 Task: Create a task  Create a new online booking system for a salon or spa , assign it to team member softage.2@softage.net in the project AgileMatrix and update the status of the task to  On Track  , set the priority of the task to Low
Action: Mouse moved to (63, 49)
Screenshot: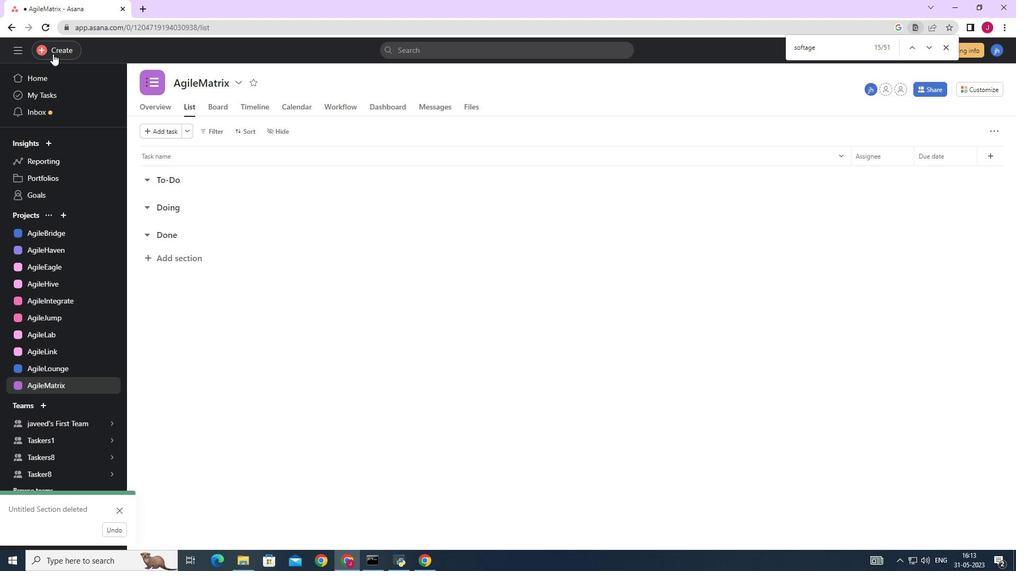 
Action: Mouse pressed left at (63, 49)
Screenshot: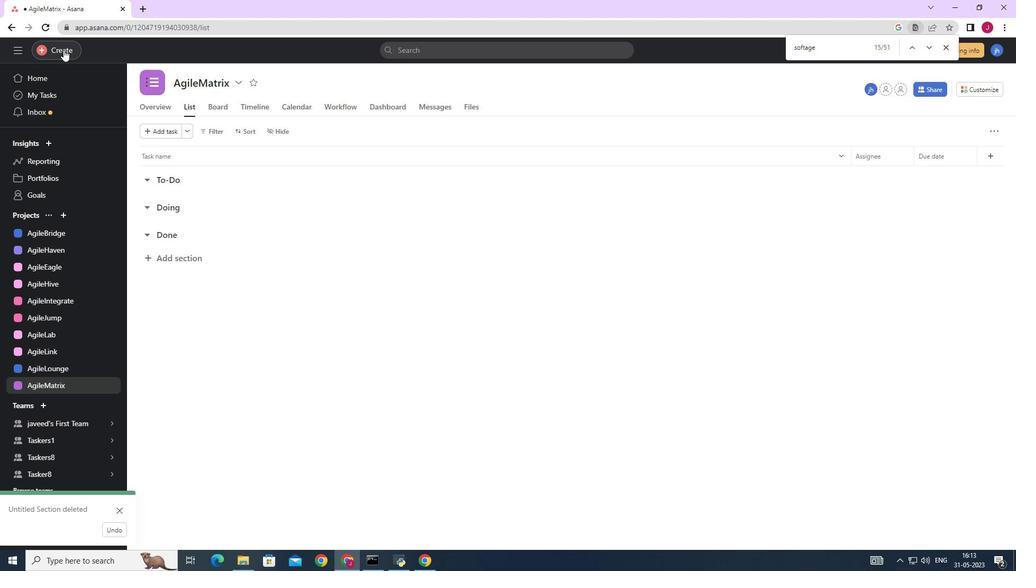 
Action: Mouse moved to (136, 54)
Screenshot: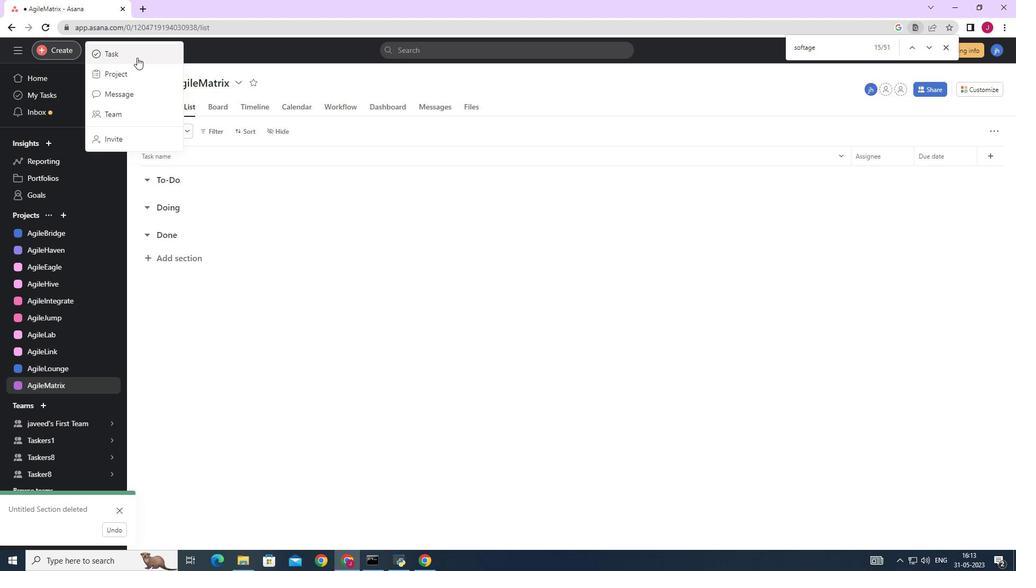 
Action: Mouse pressed left at (136, 54)
Screenshot: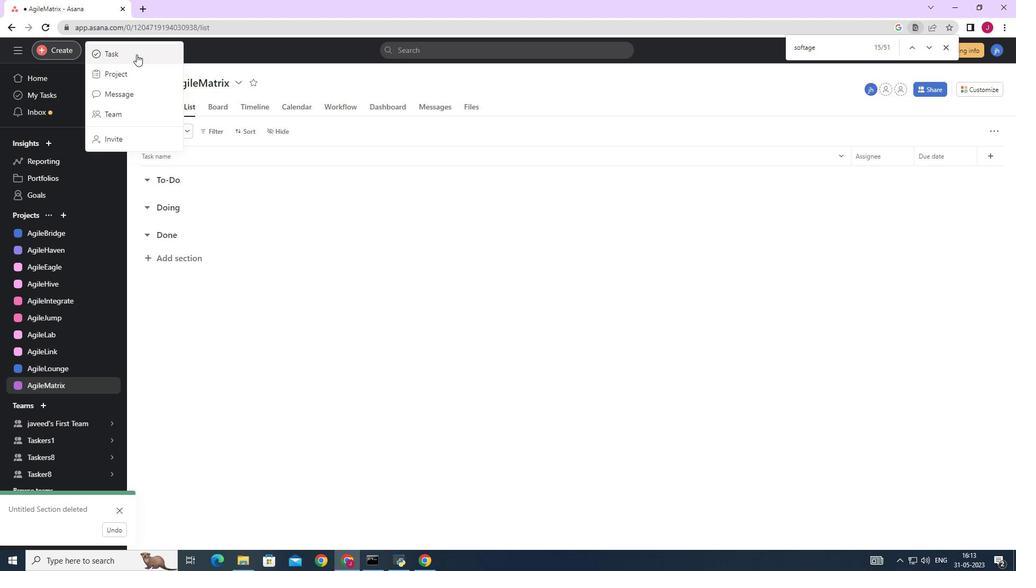 
Action: Mouse moved to (829, 349)
Screenshot: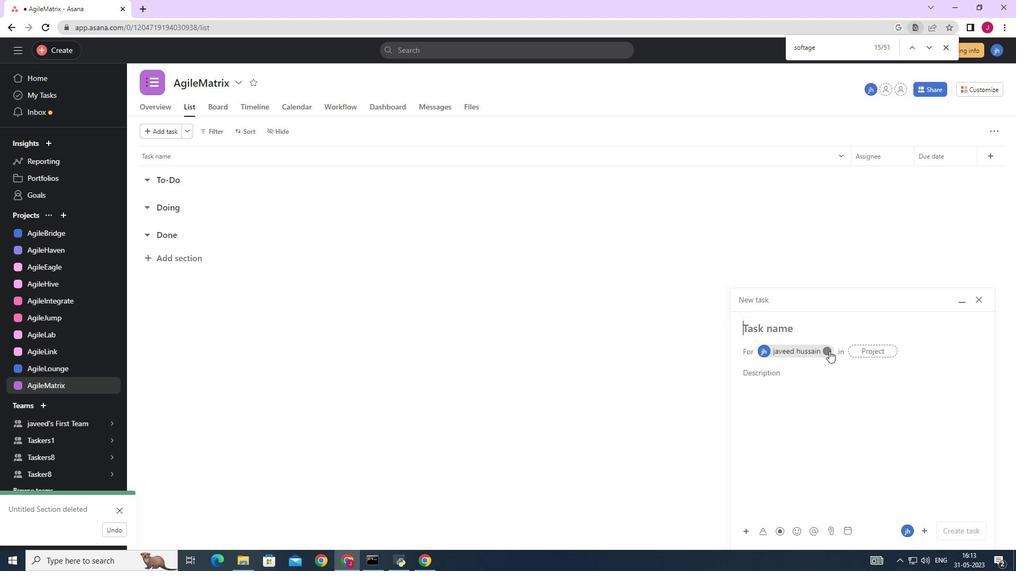 
Action: Mouse pressed left at (829, 349)
Screenshot: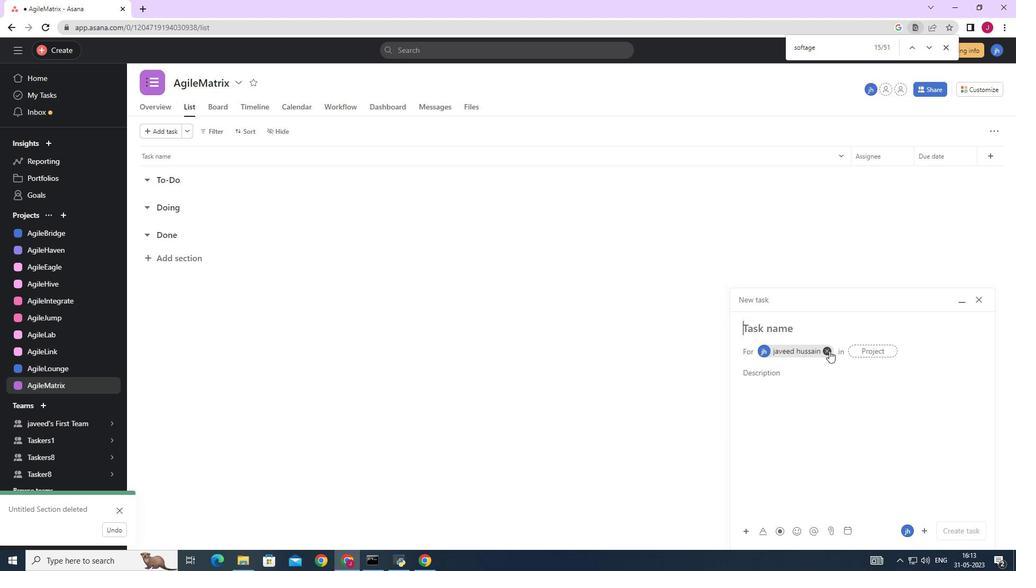 
Action: Mouse moved to (783, 321)
Screenshot: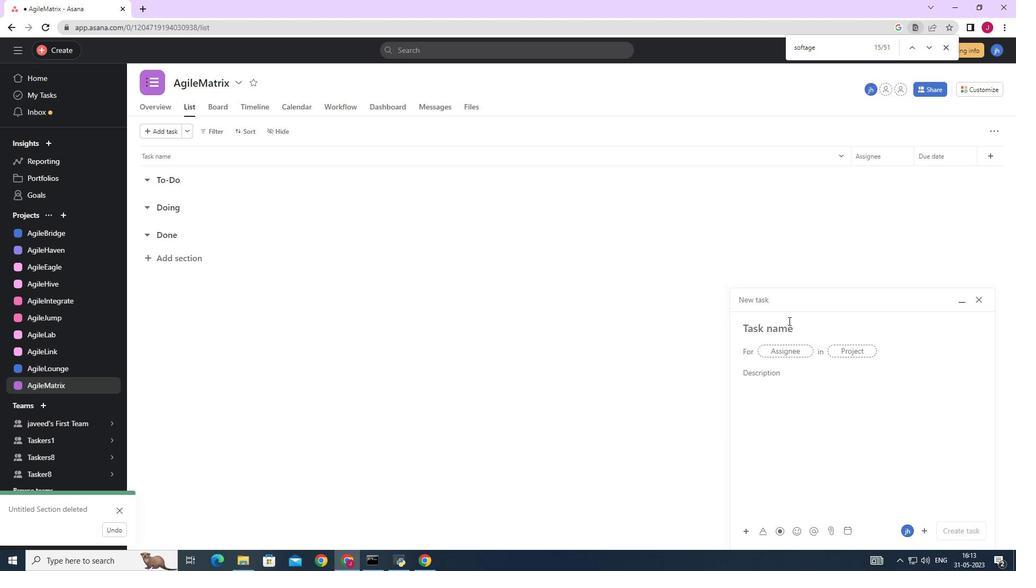 
Action: Key pressed <Key.caps_lock>C<Key.caps_lock>reate<Key.space>a<Key.space>new<Key.space>online<Key.space>booking<Key.space>system<Key.space>for<Key.space>a<Key.space>salon<Key.space>or<Key.space>spa
Screenshot: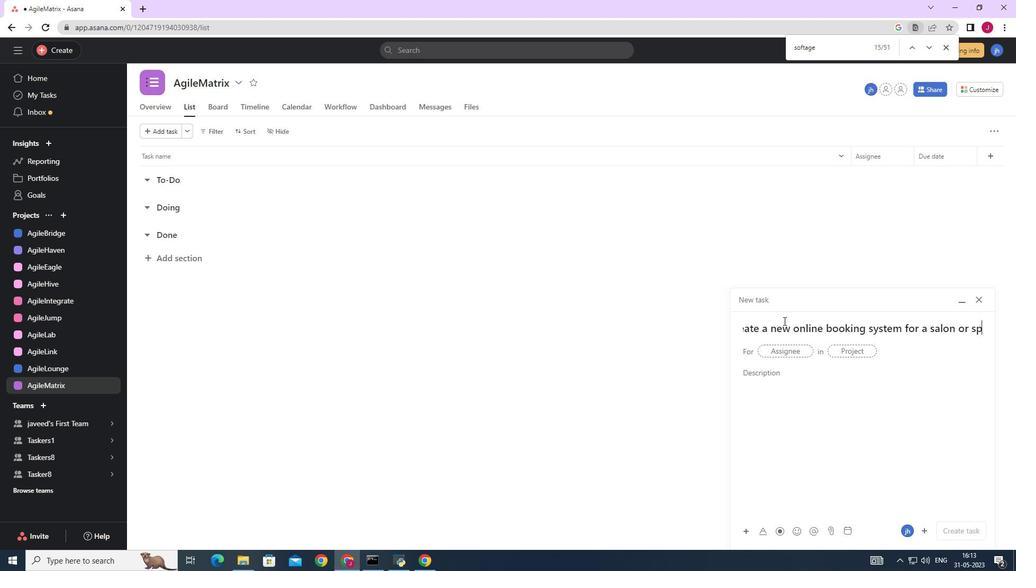 
Action: Mouse moved to (786, 351)
Screenshot: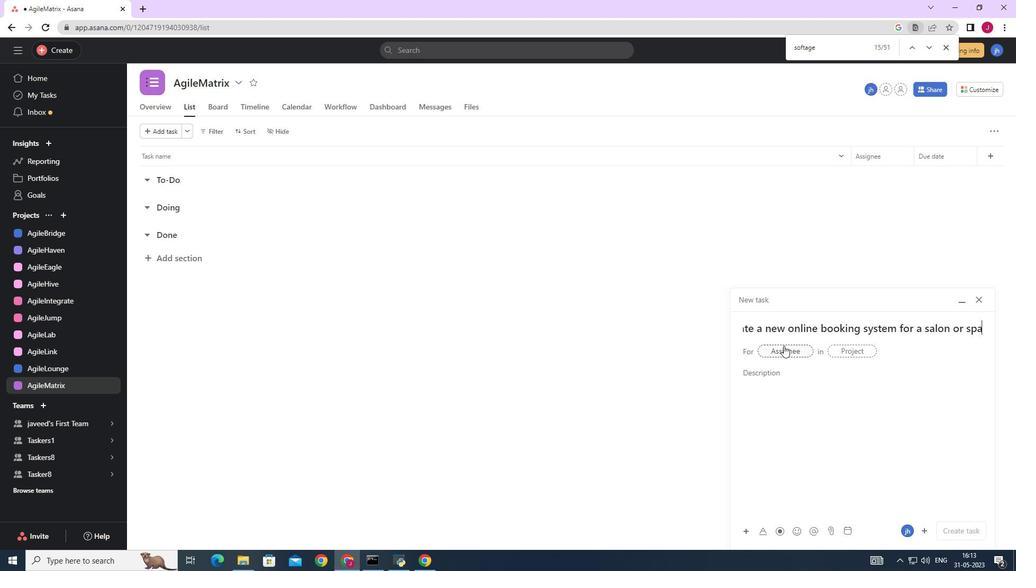 
Action: Mouse pressed left at (786, 351)
Screenshot: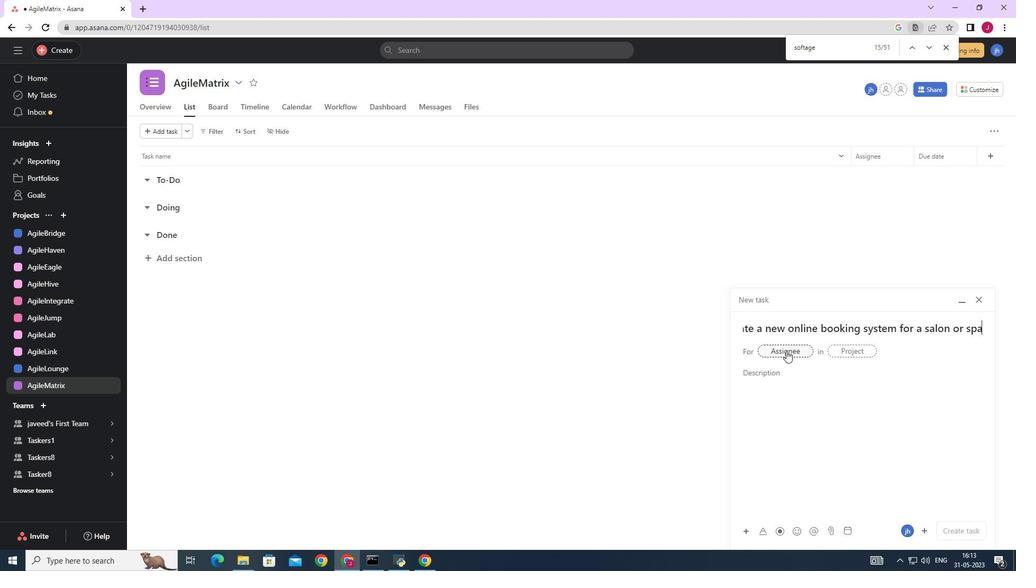 
Action: Key pressed softage.
Screenshot: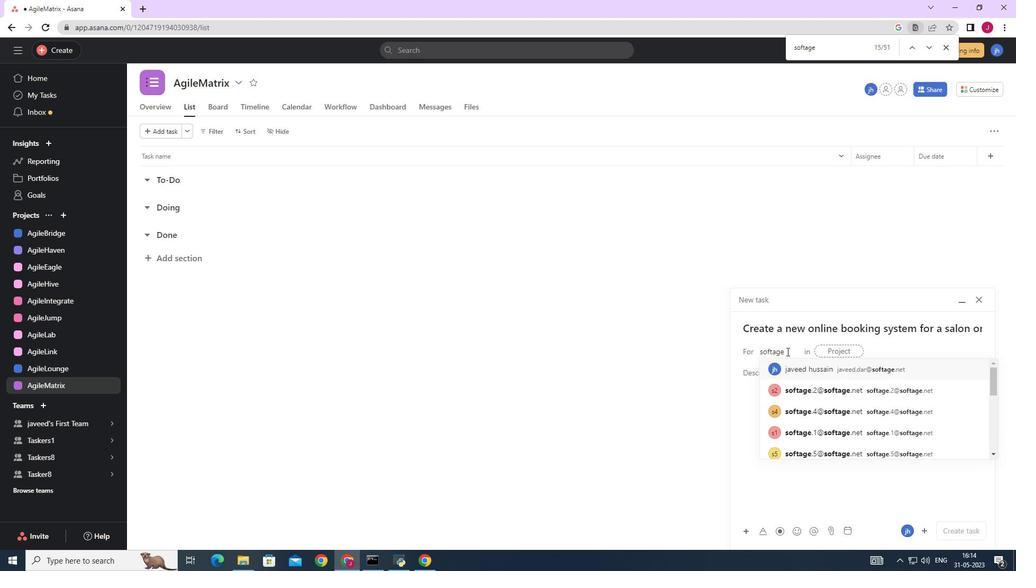 
Action: Mouse moved to (820, 393)
Screenshot: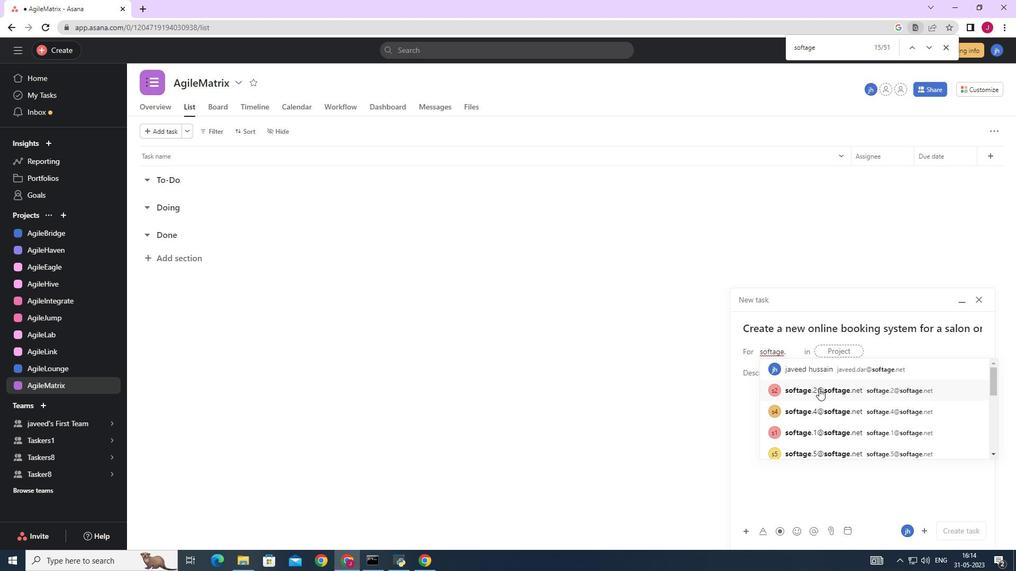 
Action: Mouse pressed left at (820, 393)
Screenshot: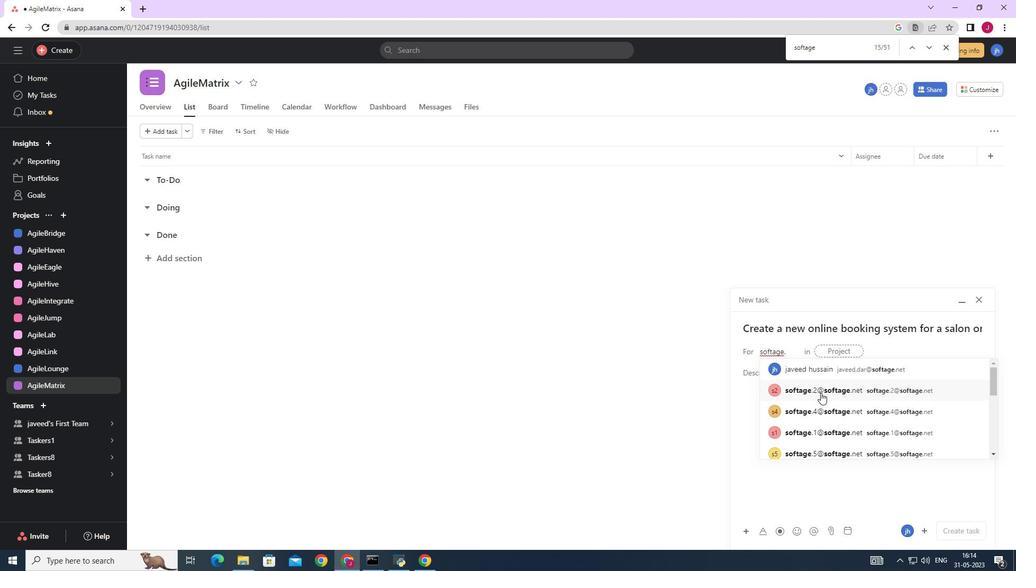 
Action: Mouse moved to (685, 370)
Screenshot: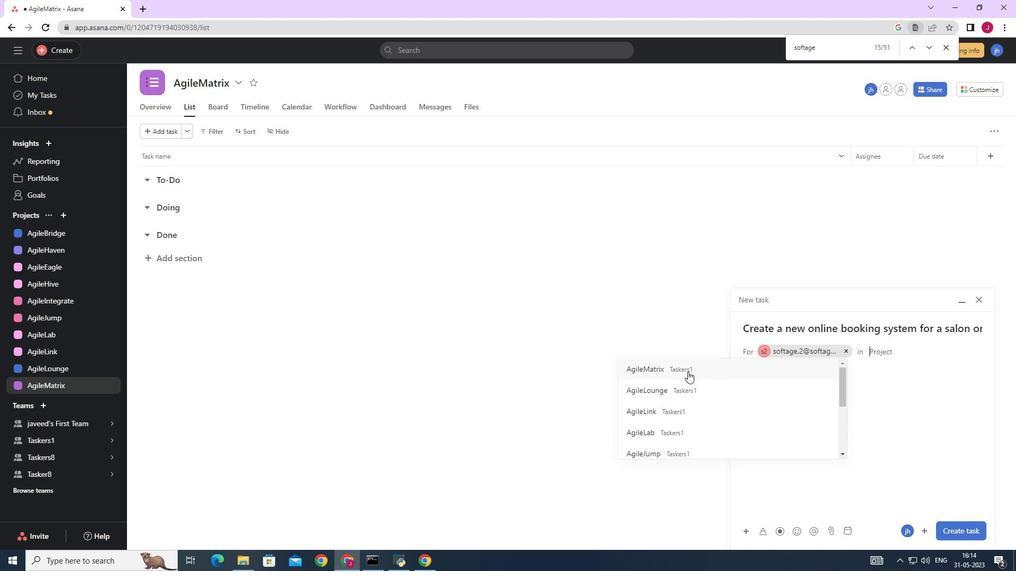 
Action: Mouse pressed left at (685, 370)
Screenshot: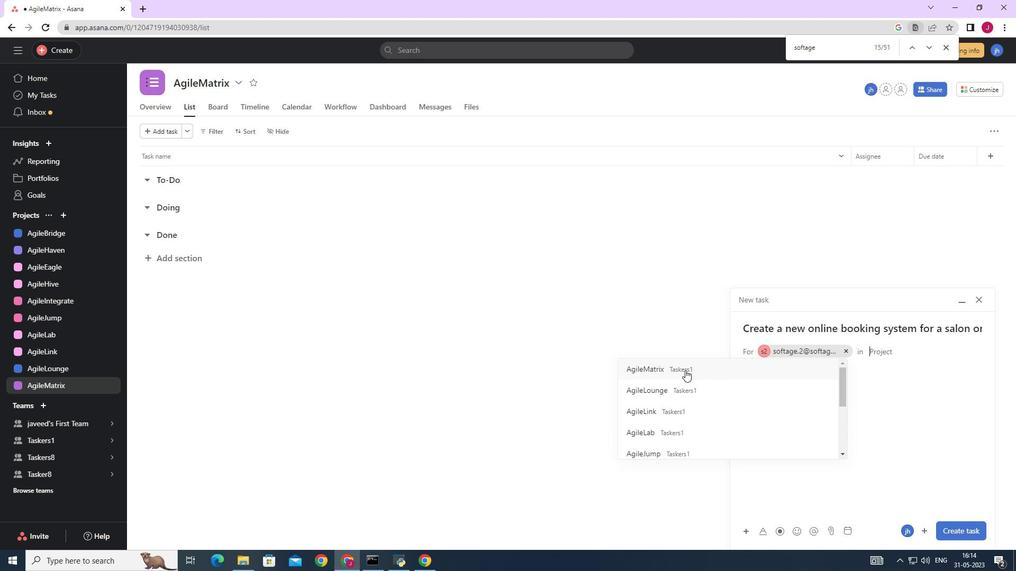 
Action: Mouse moved to (992, 153)
Screenshot: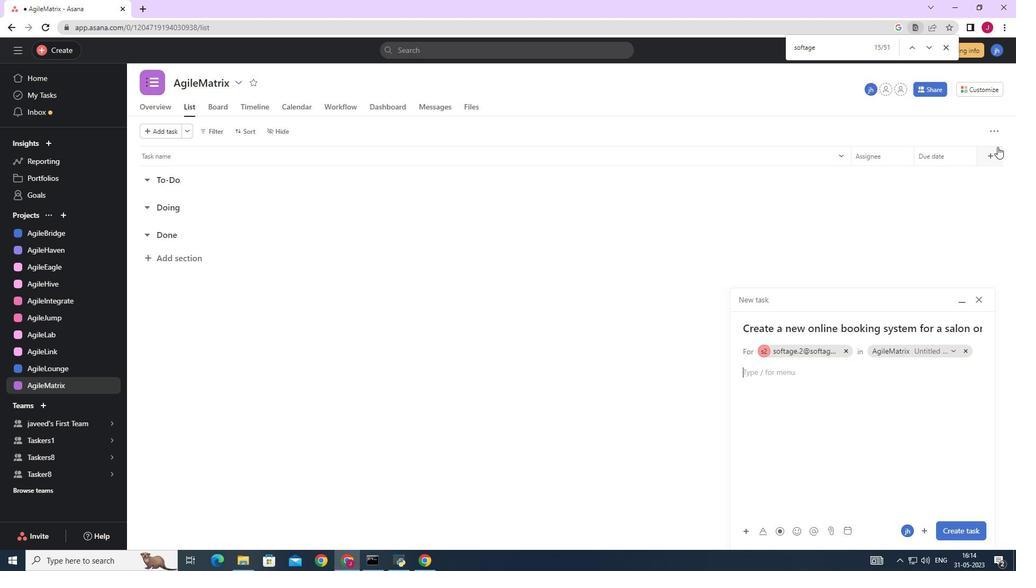 
Action: Mouse pressed left at (992, 153)
Screenshot: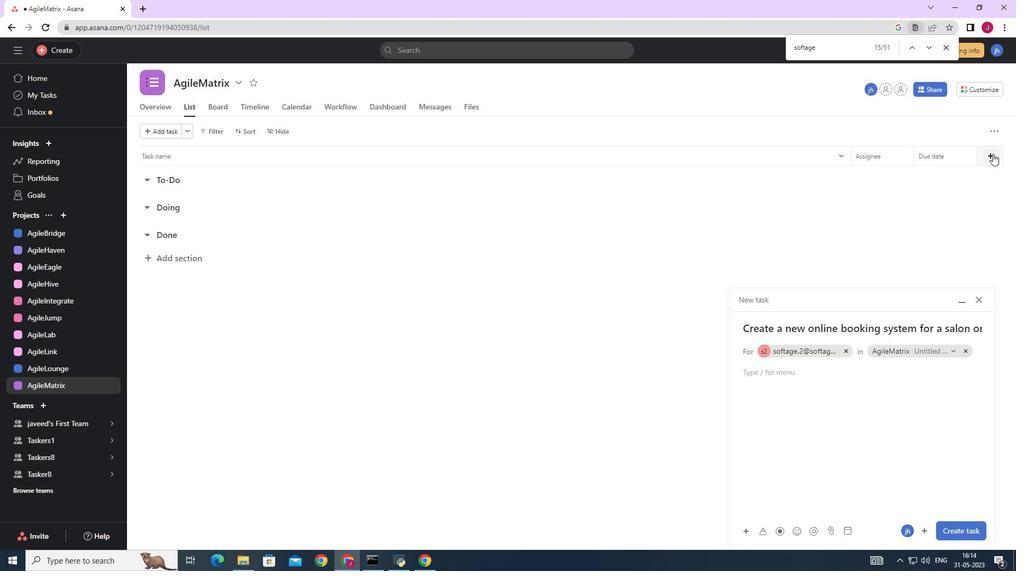 
Action: Mouse moved to (947, 190)
Screenshot: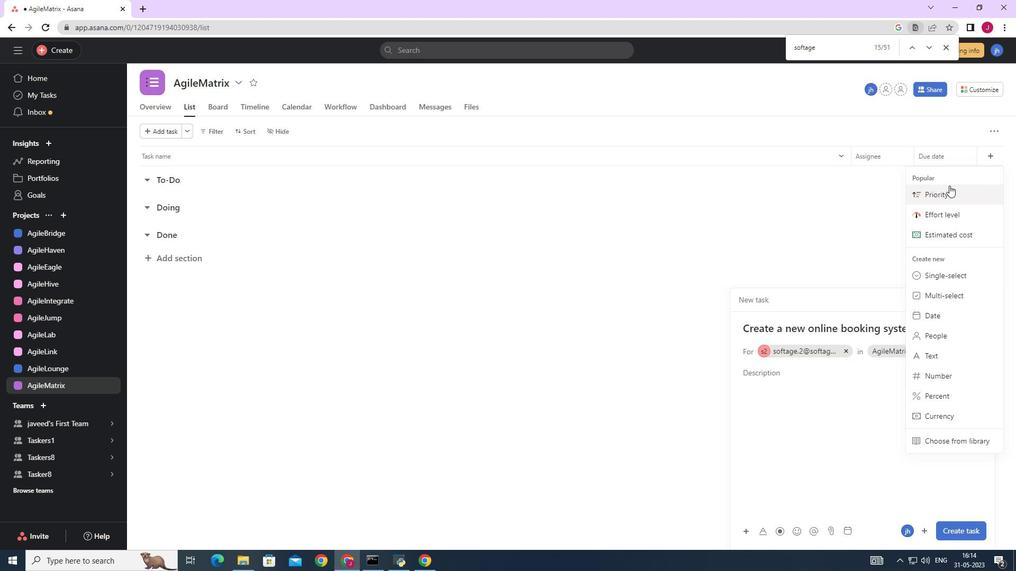 
Action: Mouse pressed left at (947, 190)
Screenshot: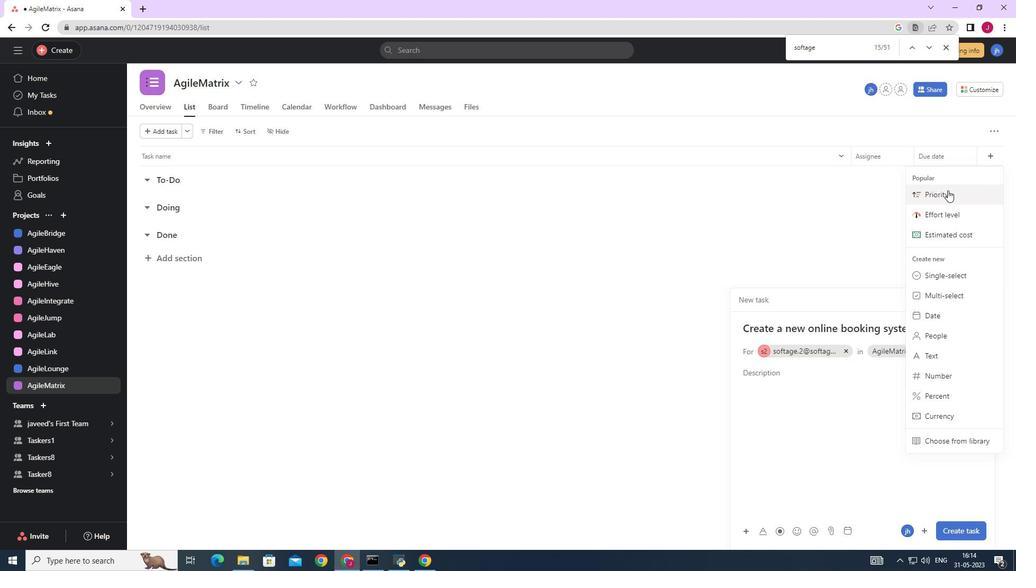 
Action: Mouse moved to (619, 358)
Screenshot: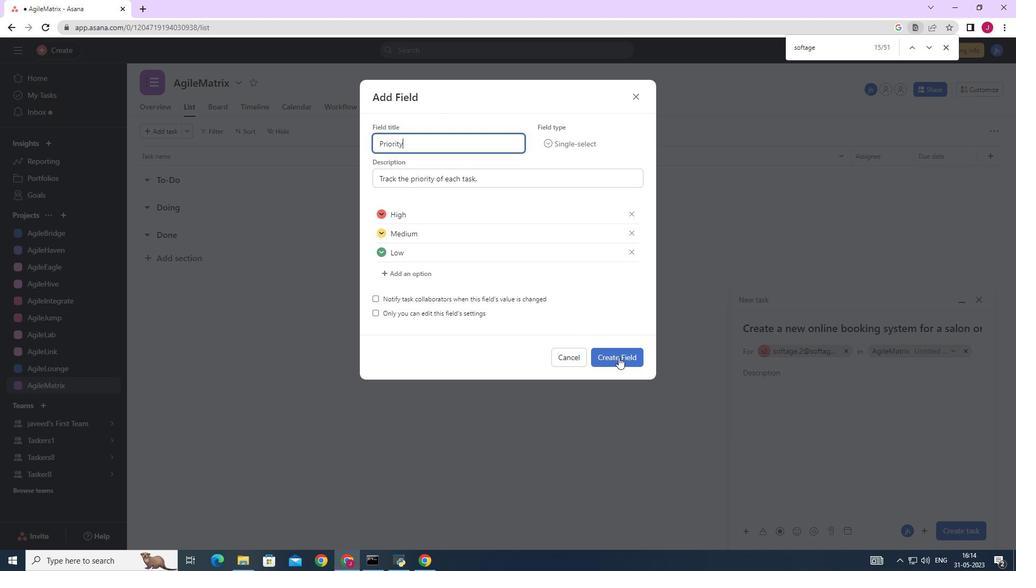 
Action: Mouse pressed left at (619, 358)
Screenshot: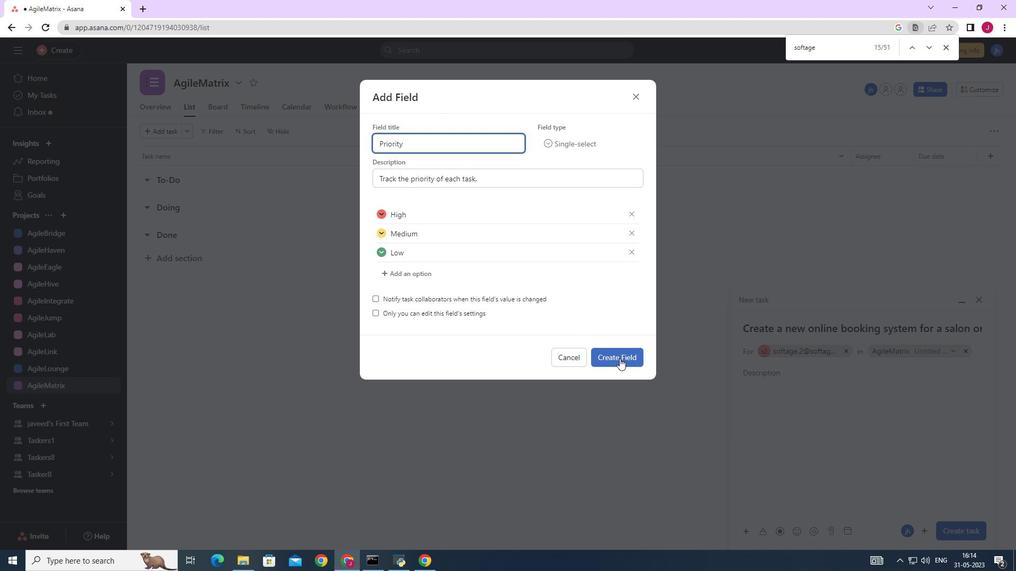 
Action: Mouse moved to (990, 153)
Screenshot: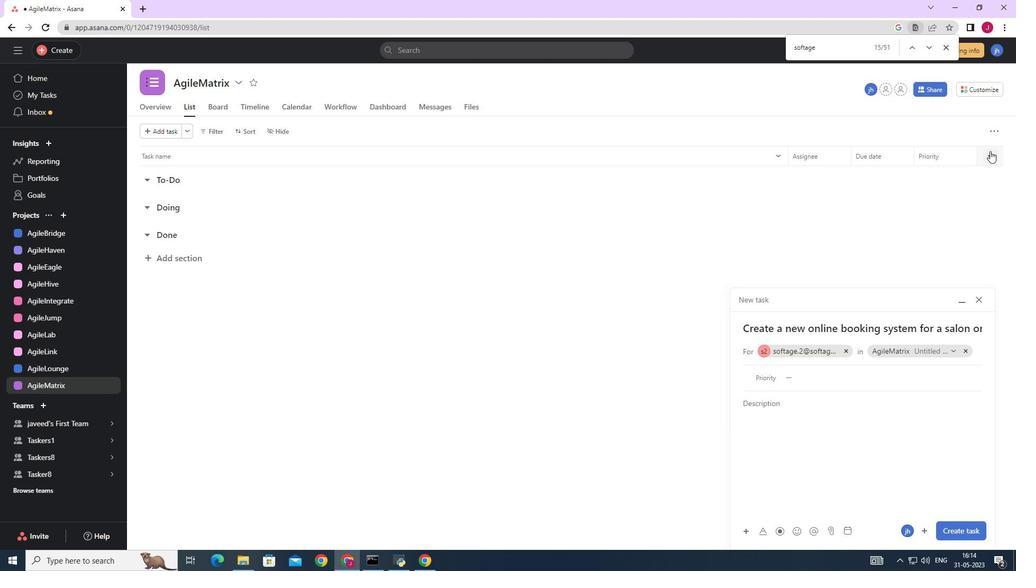 
Action: Mouse pressed left at (990, 153)
Screenshot: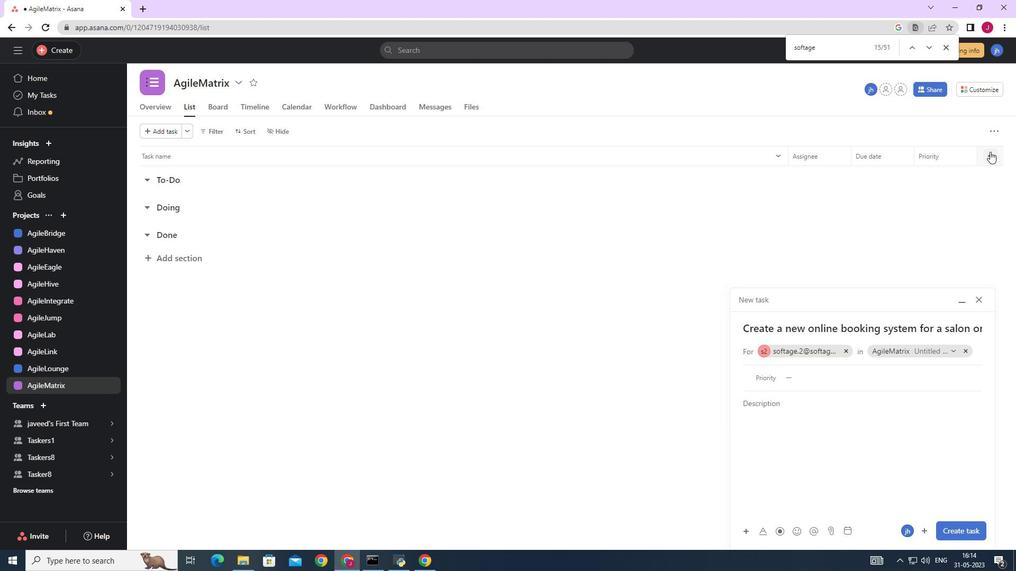 
Action: Mouse moved to (952, 268)
Screenshot: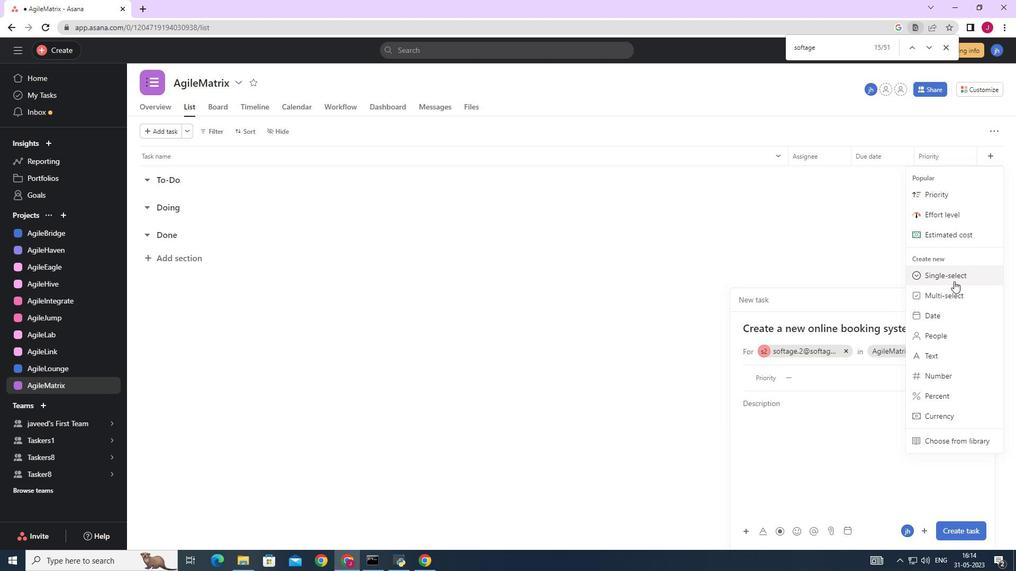 
Action: Mouse pressed left at (952, 268)
Screenshot: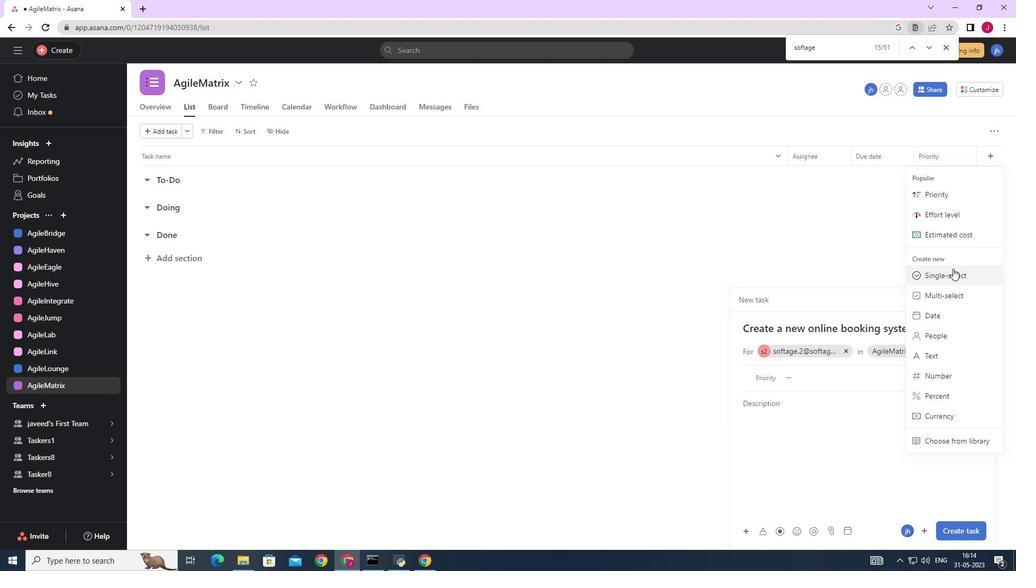 
Action: Mouse moved to (429, 222)
Screenshot: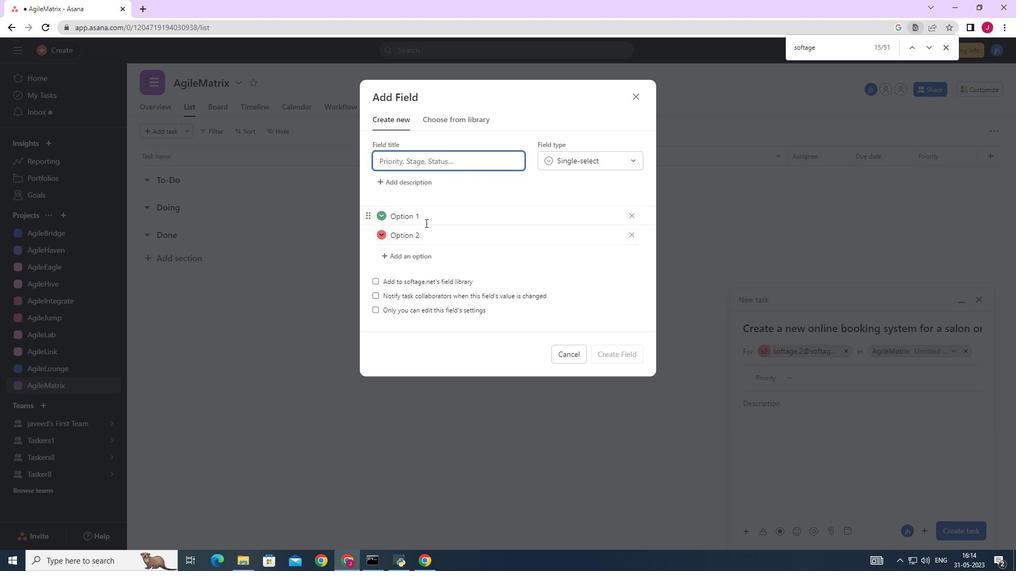 
Action: Mouse pressed left at (429, 222)
Screenshot: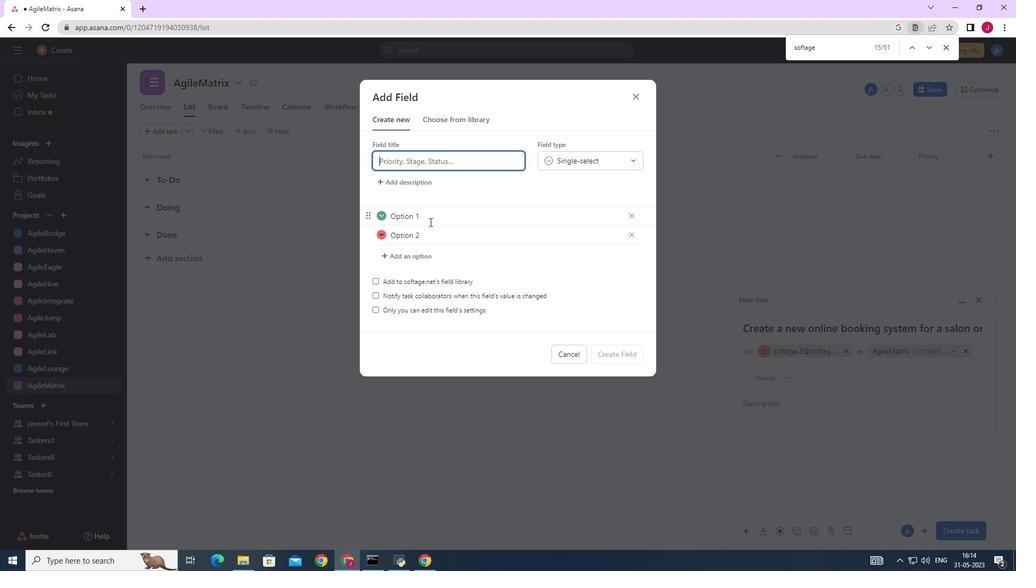 
Action: Key pressed <Key.backspace><Key.backspace><Key.backspace><Key.backspace><Key.backspace><Key.backspace><Key.backspace>n<Key.space>track
Screenshot: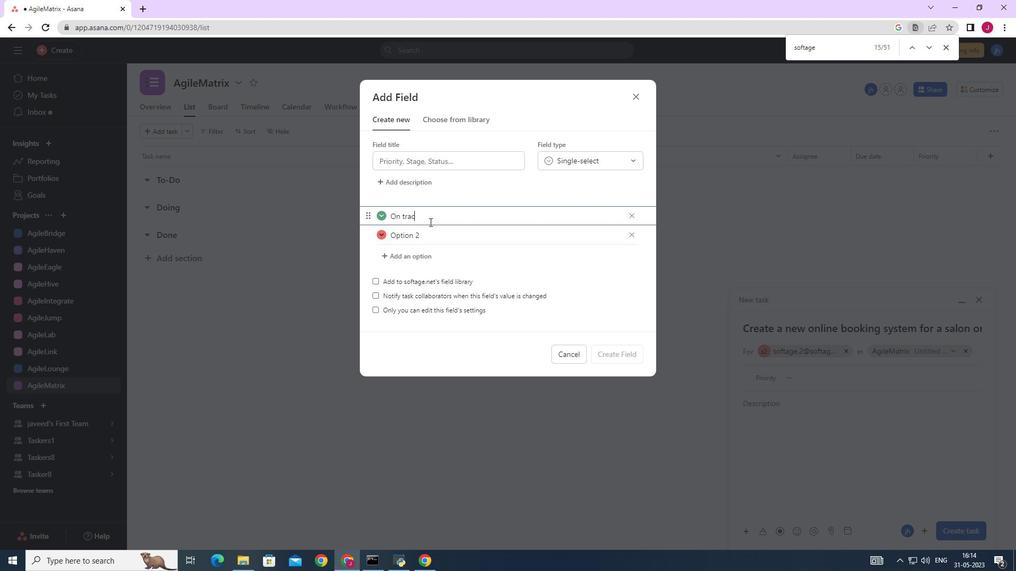 
Action: Mouse moved to (434, 234)
Screenshot: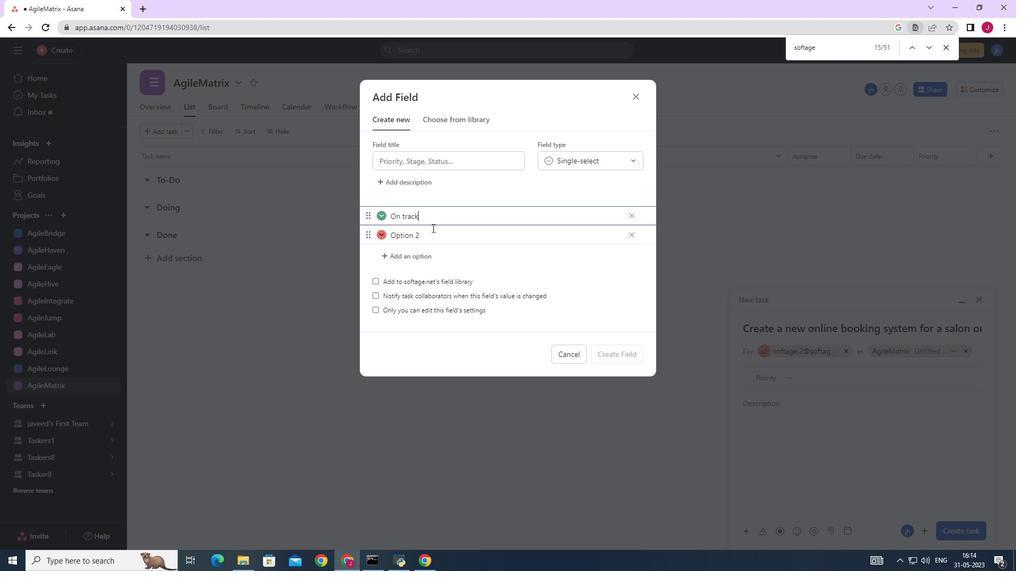 
Action: Mouse pressed left at (434, 234)
Screenshot: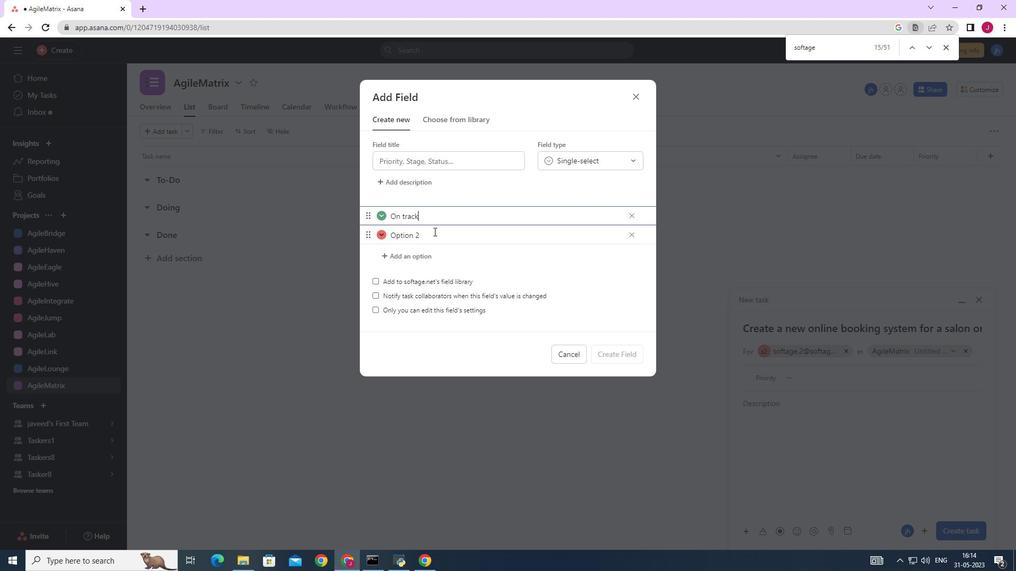 
Action: Mouse moved to (435, 235)
Screenshot: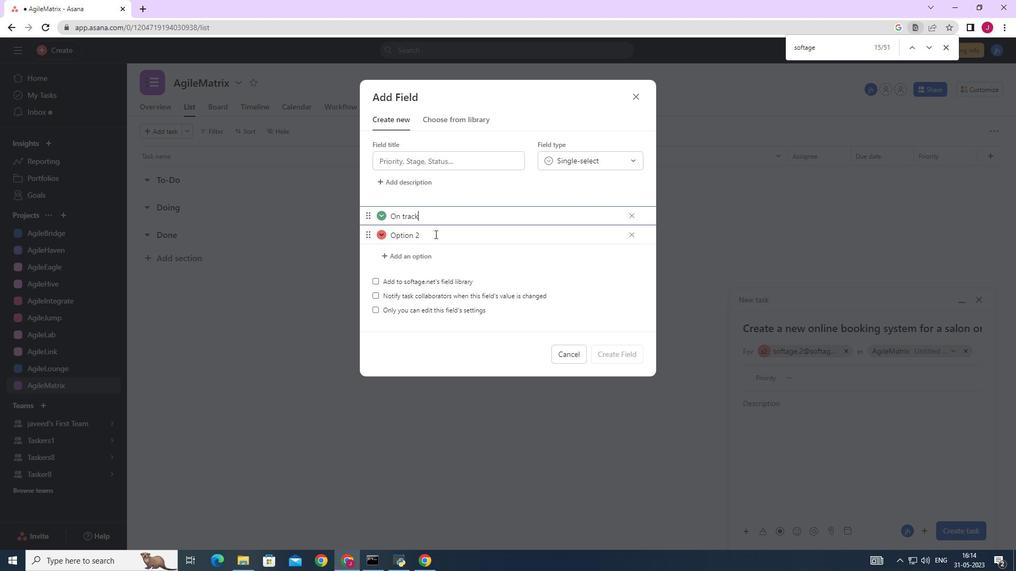 
Action: Key pressed <Key.backspace><Key.backspace><Key.backspace><Key.backspace><Key.backspace><Key.backspace><Key.backspace>ff<Key.space>track
Screenshot: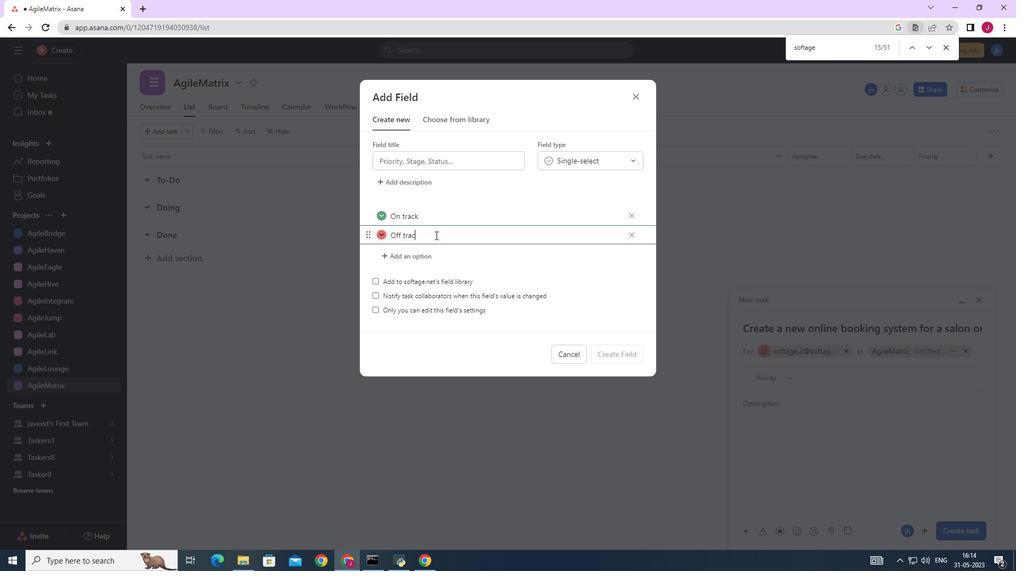 
Action: Mouse moved to (427, 259)
Screenshot: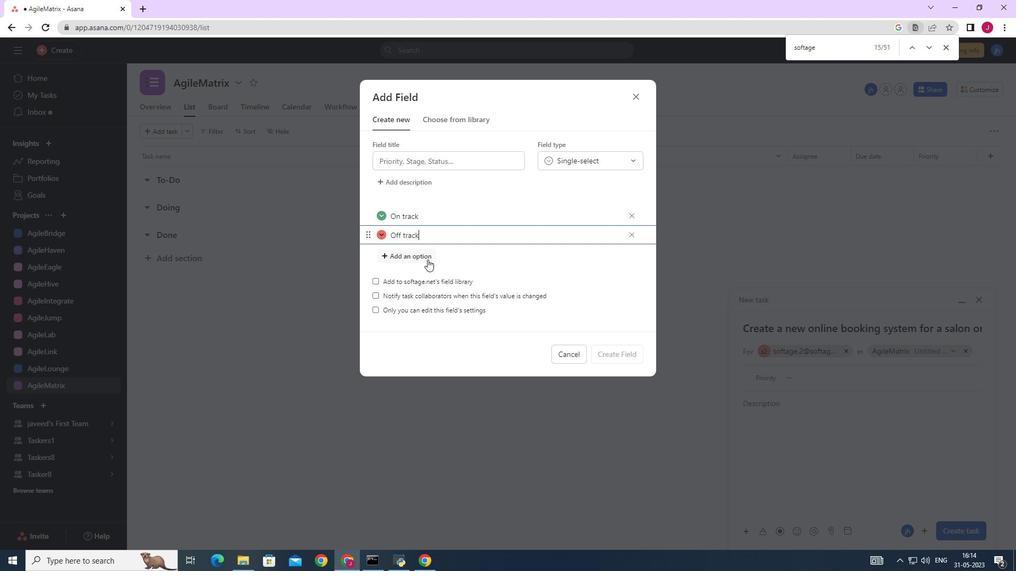 
Action: Mouse pressed left at (427, 259)
Screenshot: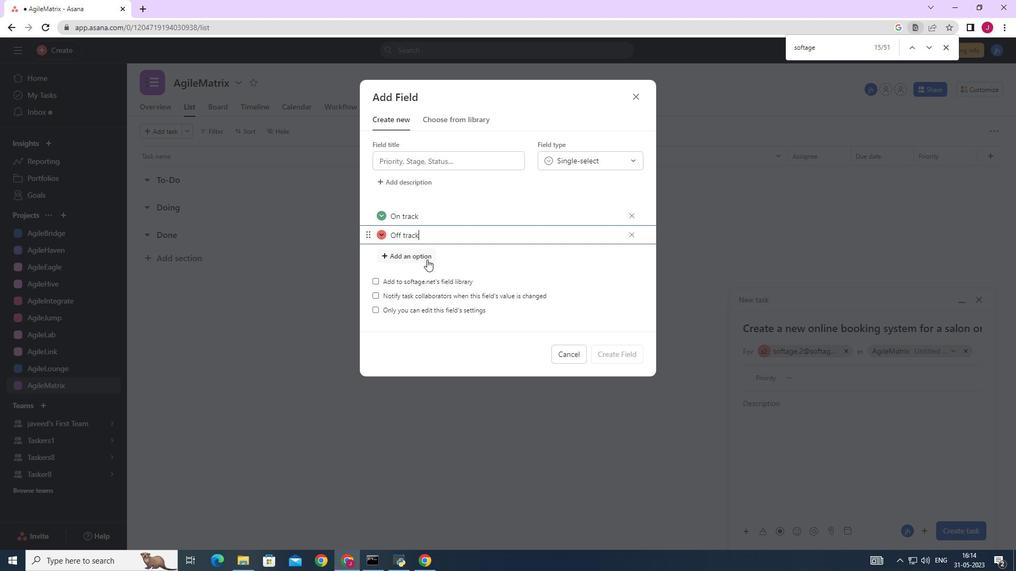 
Action: Key pressed <Key.caps_lock>A<Key.caps_lock>t<Key.space>risk
Screenshot: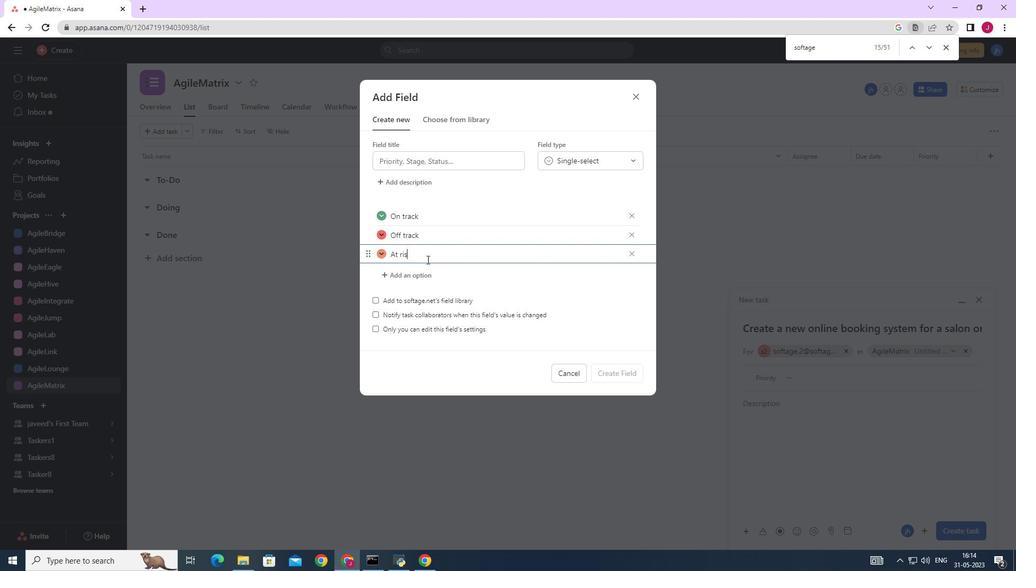 
Action: Mouse moved to (424, 276)
Screenshot: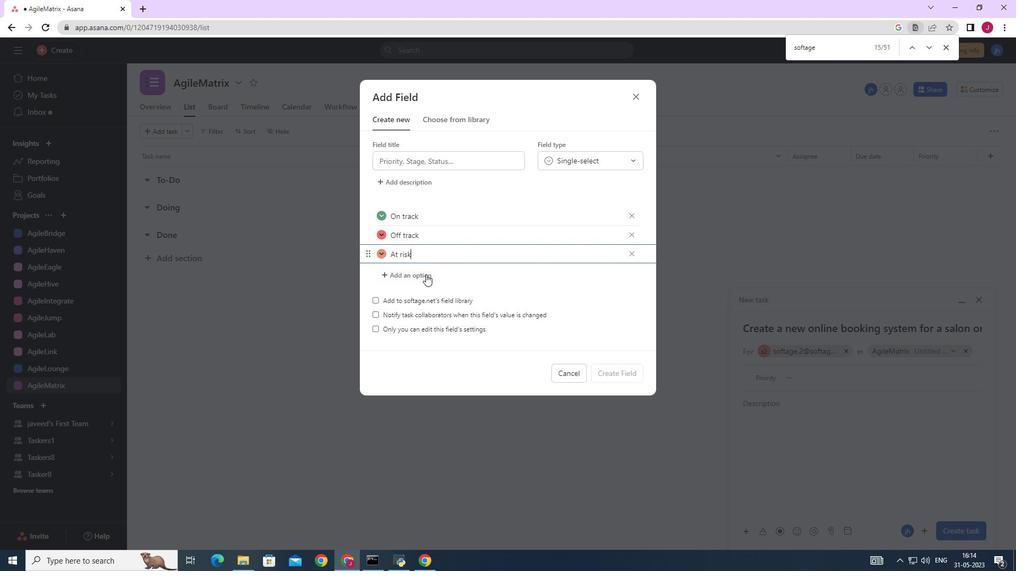 
Action: Mouse pressed left at (424, 276)
Screenshot: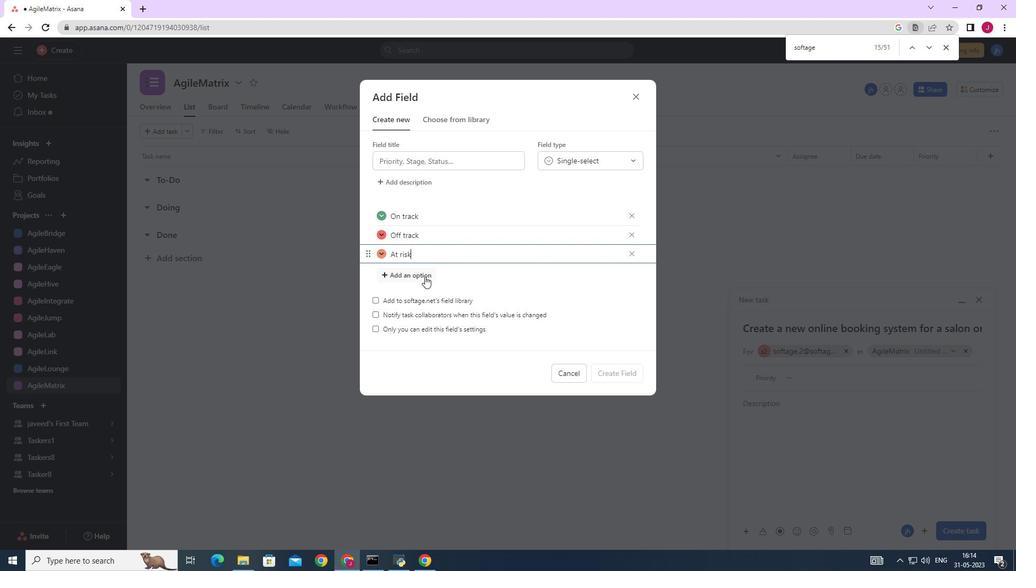 
Action: Key pressed <Key.caps_lock>C<Key.caps_lock>omplete
Screenshot: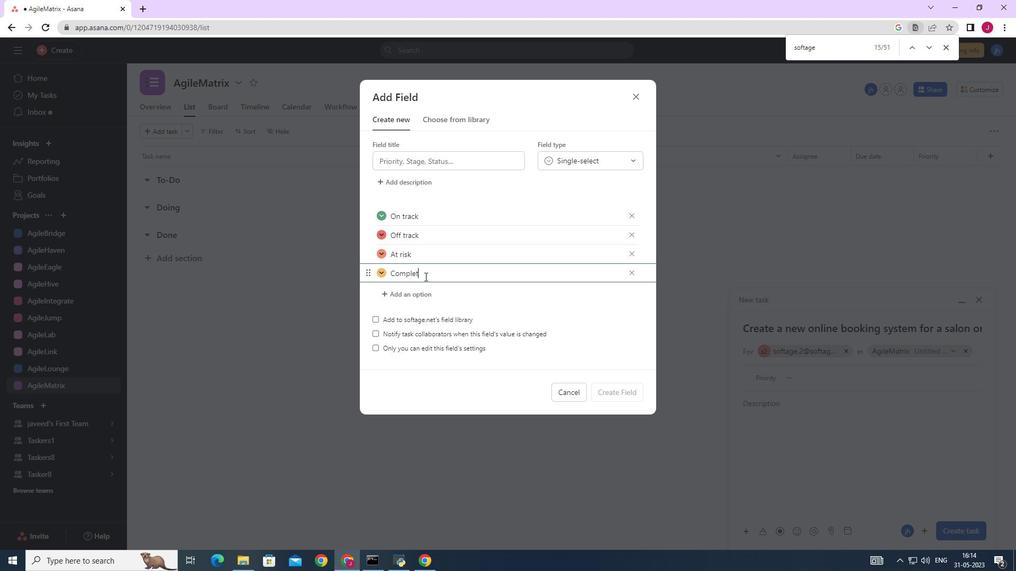 
Action: Mouse moved to (411, 162)
Screenshot: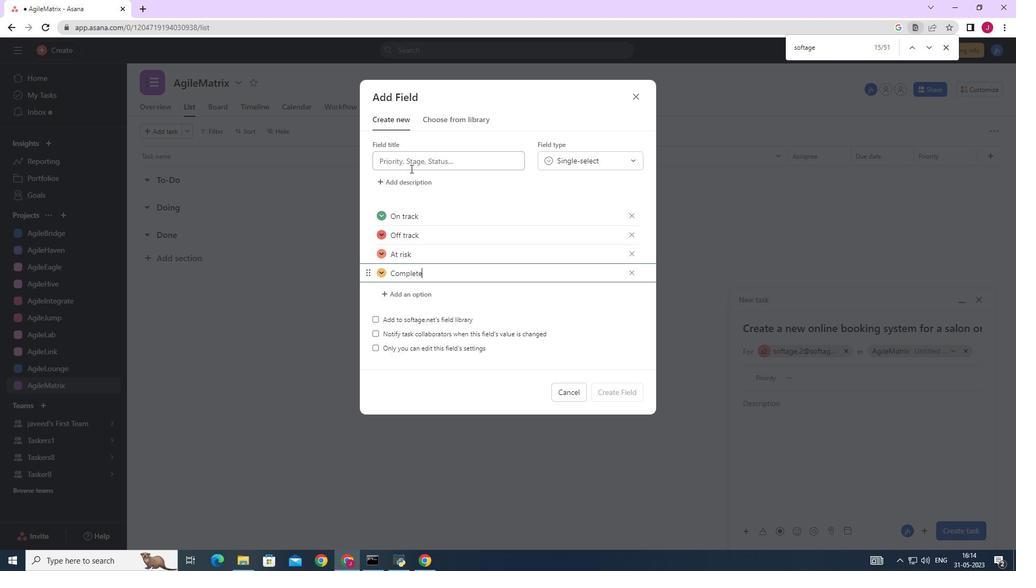 
Action: Mouse pressed left at (411, 162)
Screenshot: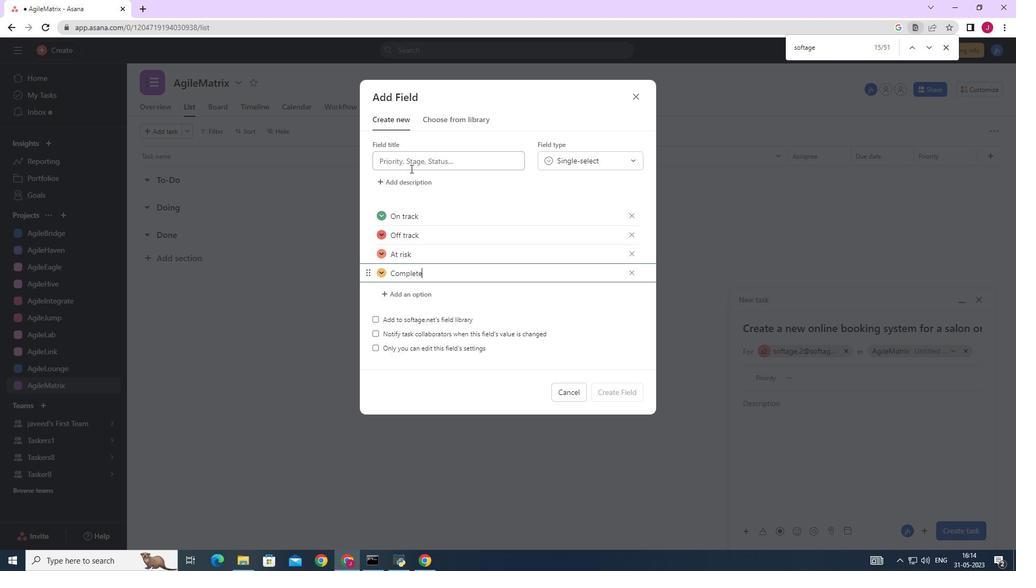 
Action: Key pressed status
Screenshot: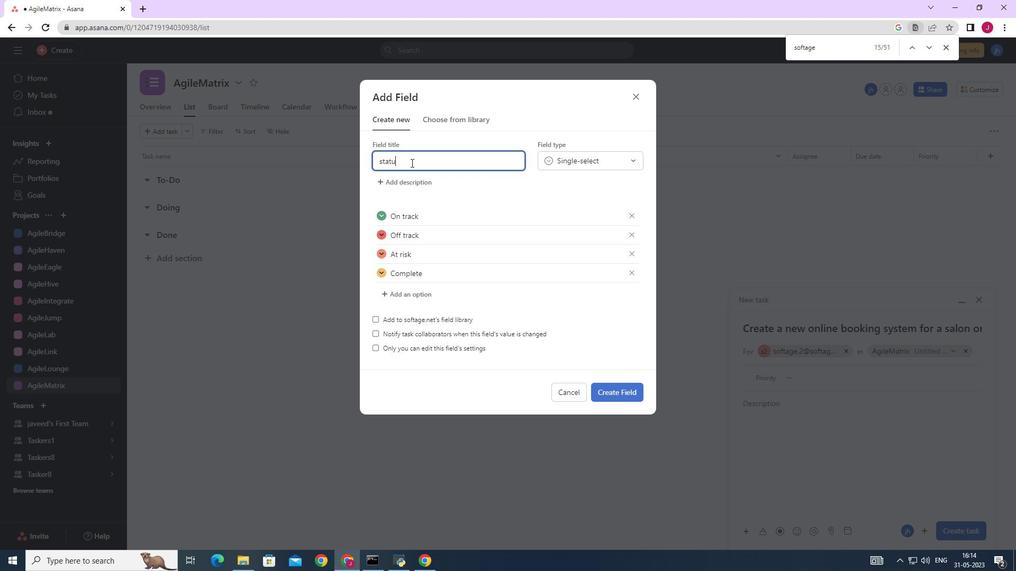 
Action: Mouse moved to (612, 393)
Screenshot: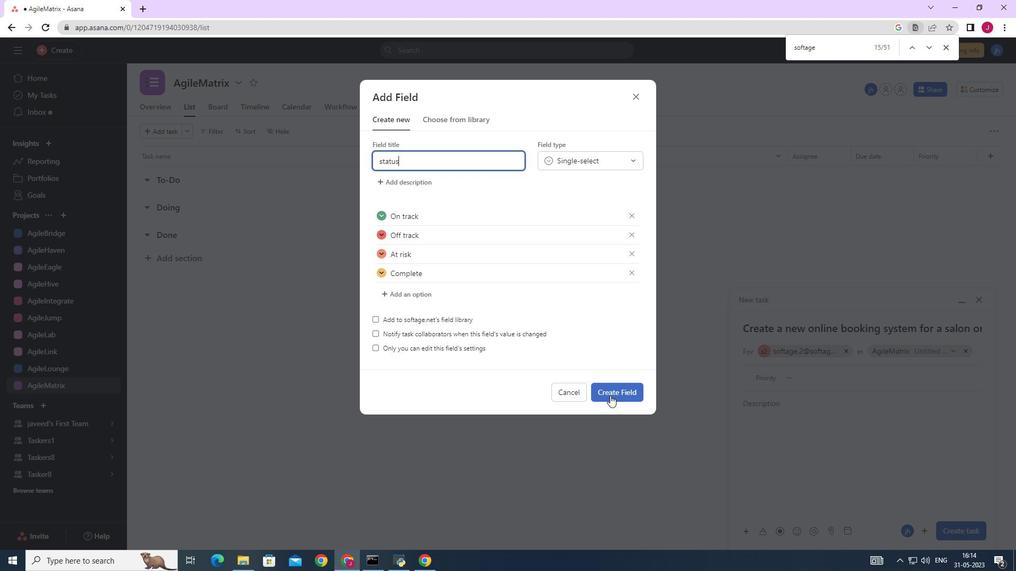
Action: Mouse pressed left at (612, 393)
Screenshot: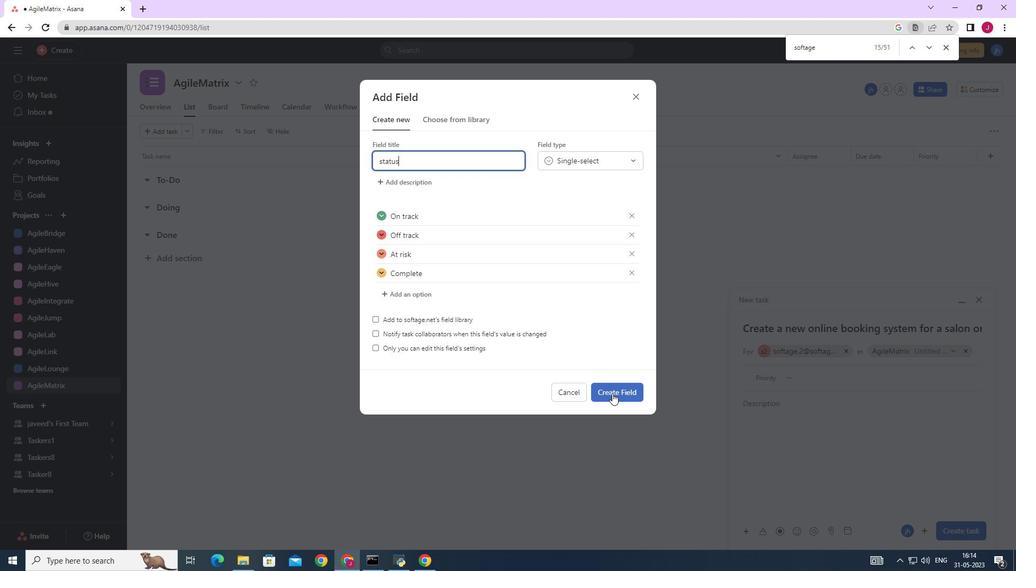 
Action: Mouse moved to (955, 156)
Screenshot: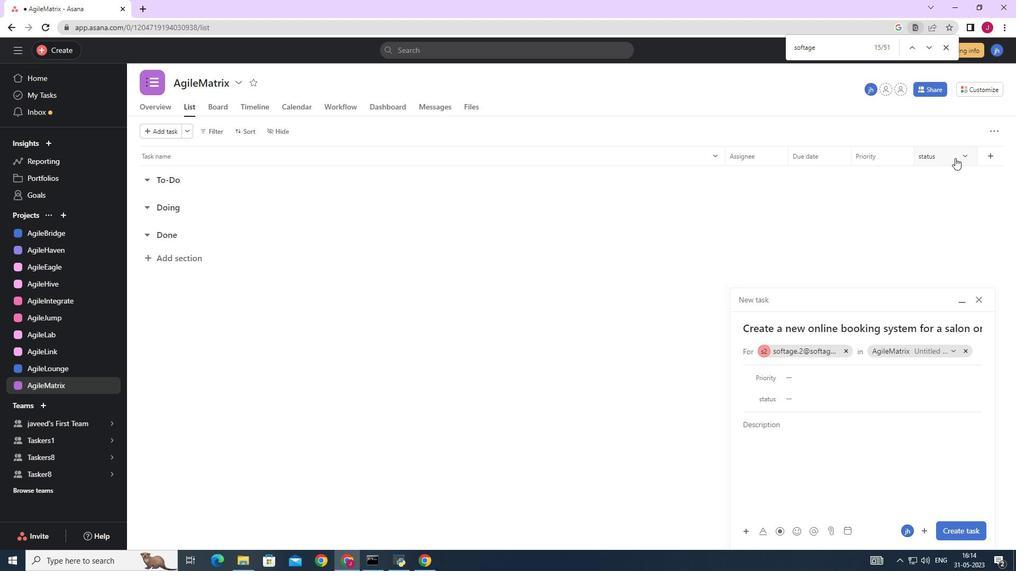 
Action: Mouse pressed left at (955, 156)
Screenshot: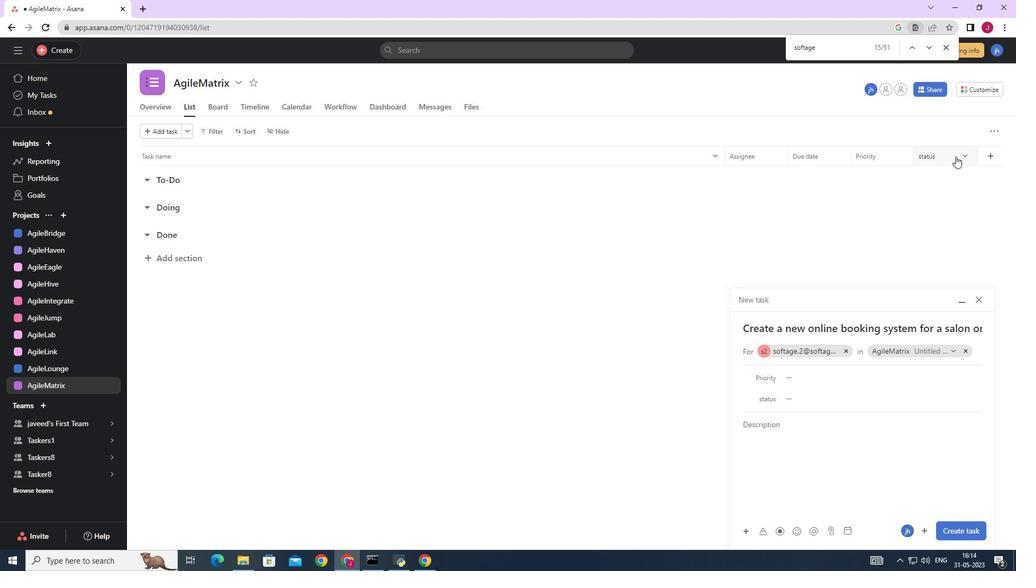 
Action: Mouse moved to (946, 155)
Screenshot: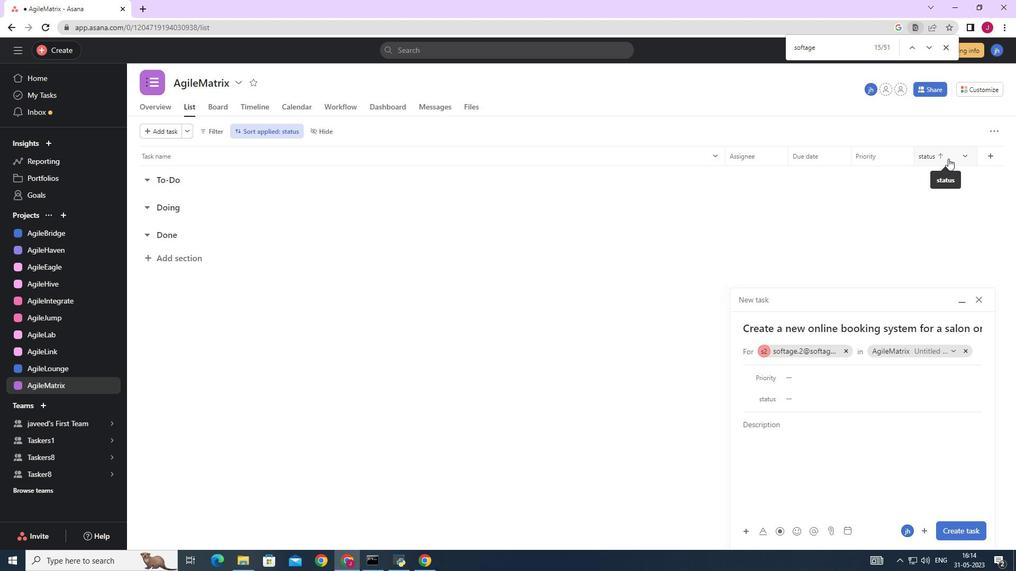 
Action: Mouse pressed left at (946, 155)
Screenshot: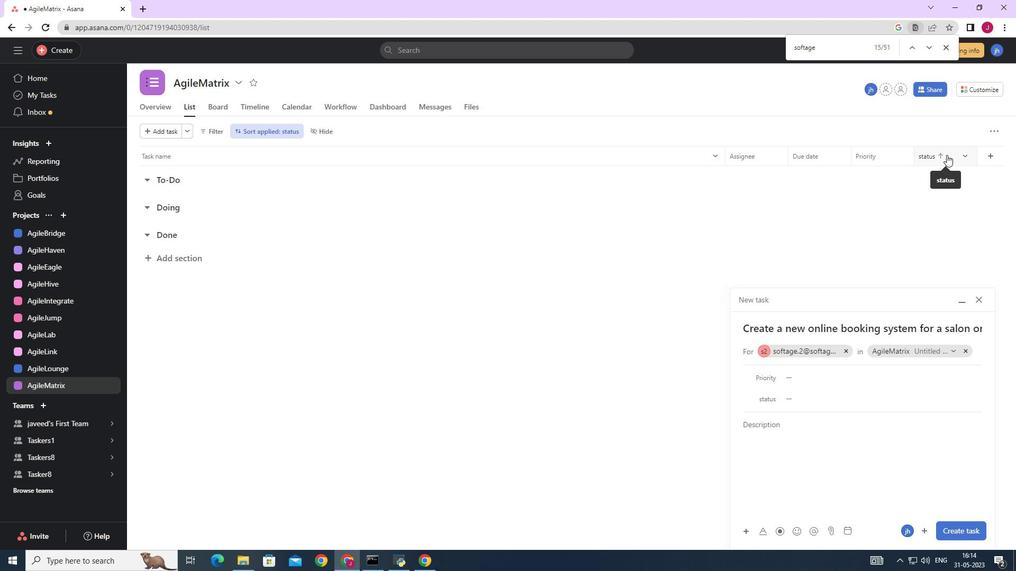 
Action: Mouse moved to (799, 381)
Screenshot: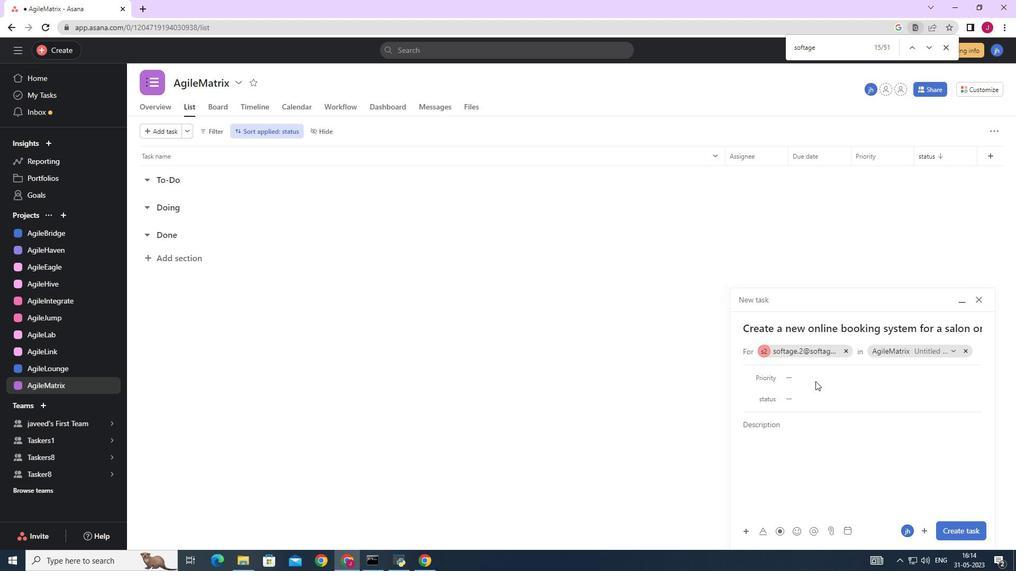 
Action: Mouse pressed left at (799, 381)
Screenshot: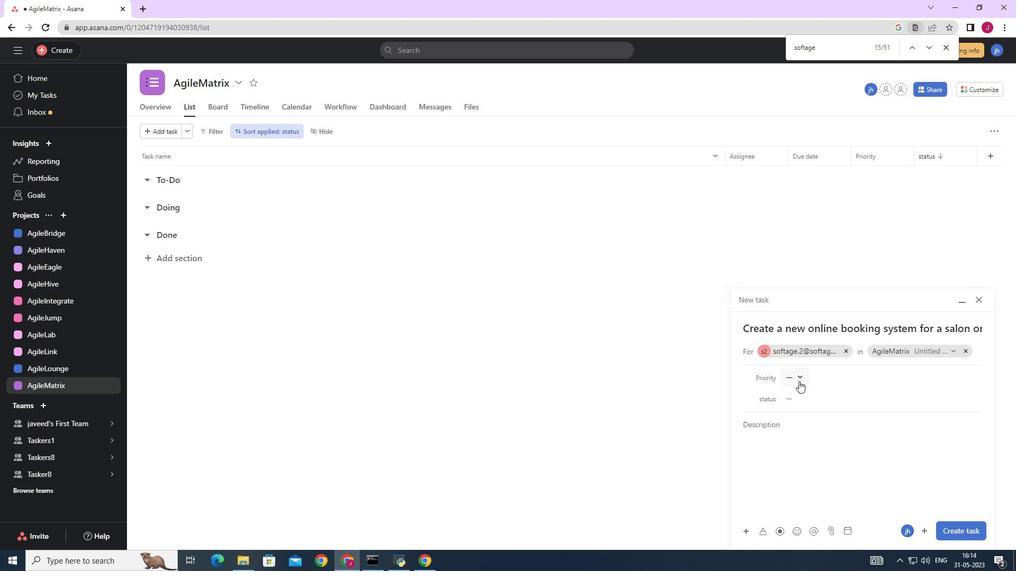 
Action: Mouse moved to (819, 450)
Screenshot: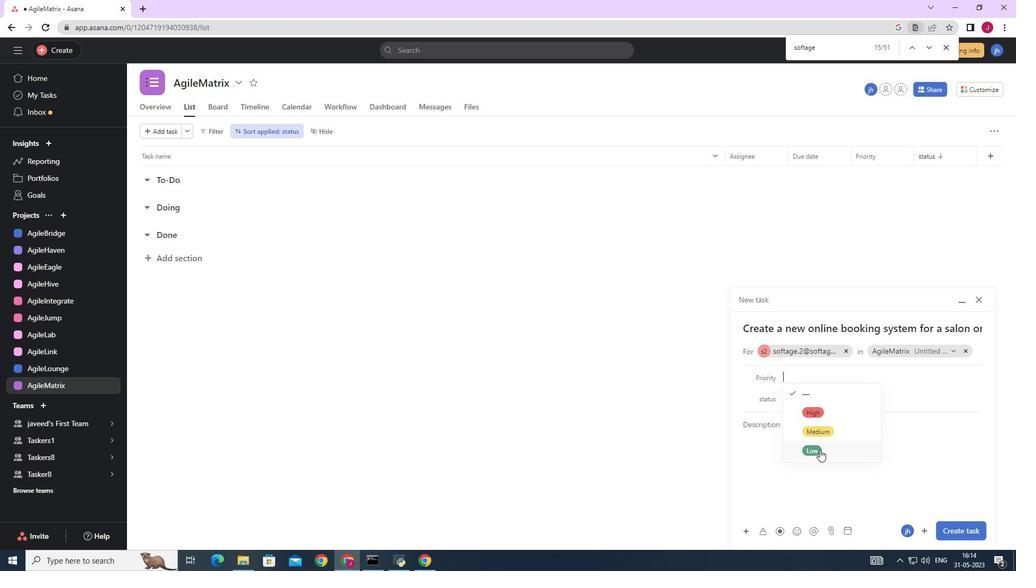 
Action: Mouse pressed left at (819, 450)
Screenshot: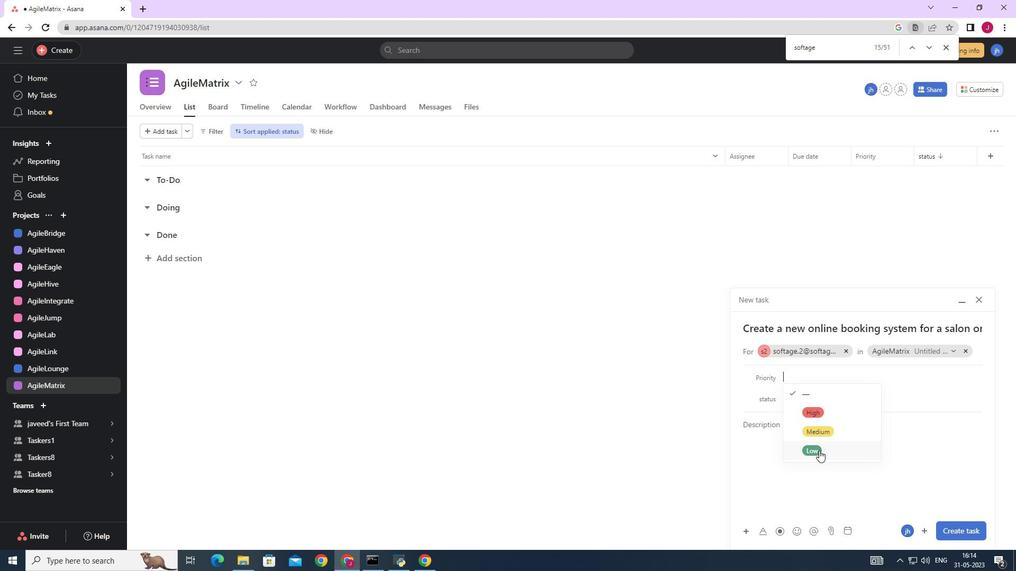 
Action: Mouse moved to (803, 396)
Screenshot: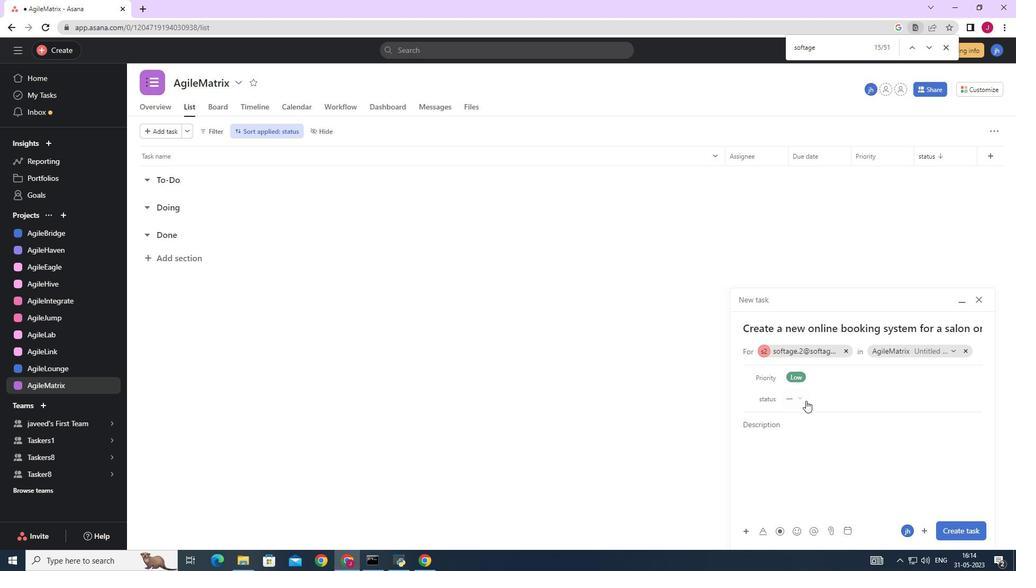 
Action: Mouse pressed left at (803, 396)
Screenshot: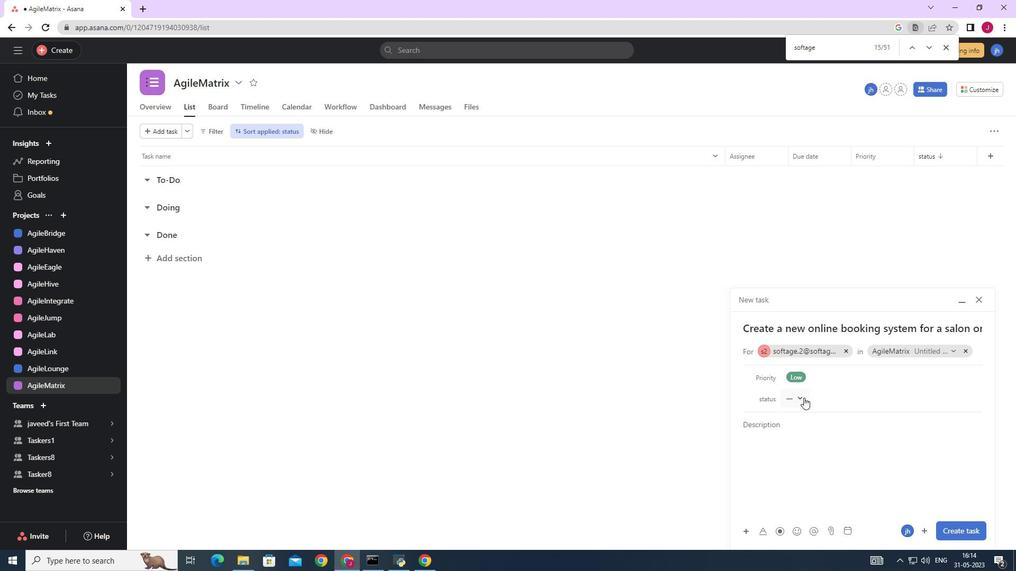 
Action: Mouse moved to (813, 434)
Screenshot: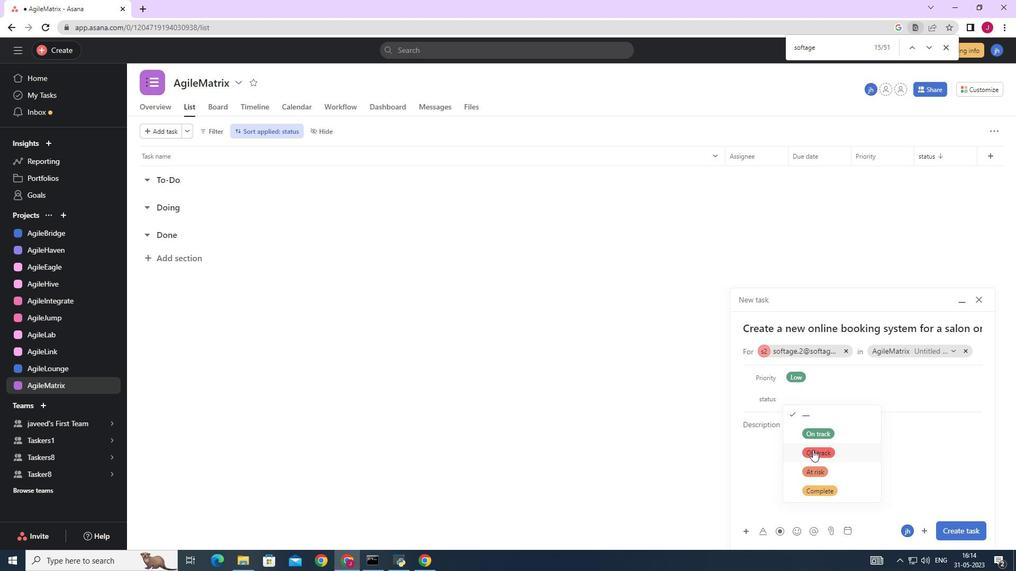 
Action: Mouse pressed left at (813, 434)
Screenshot: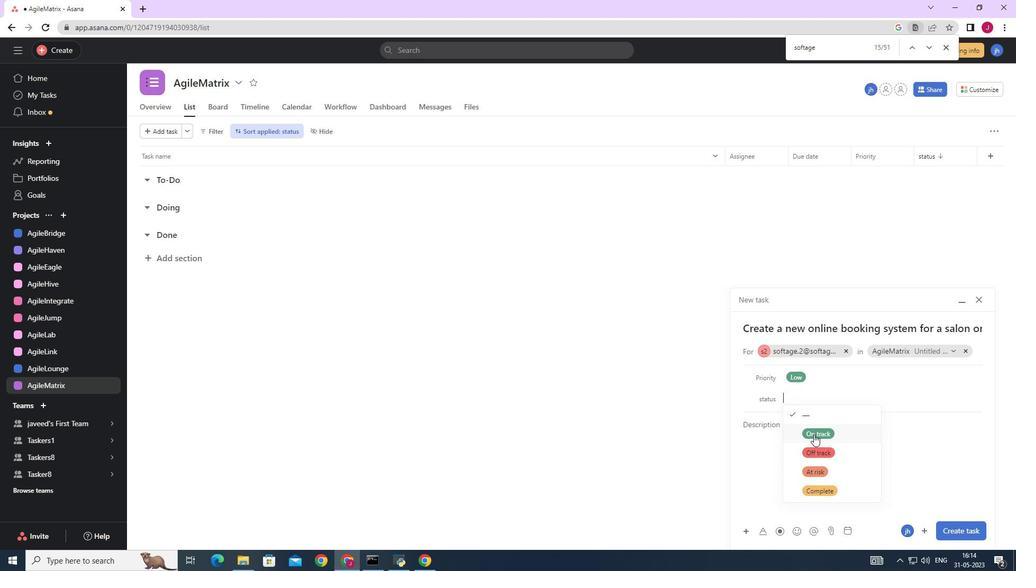 
Action: Mouse moved to (956, 530)
Screenshot: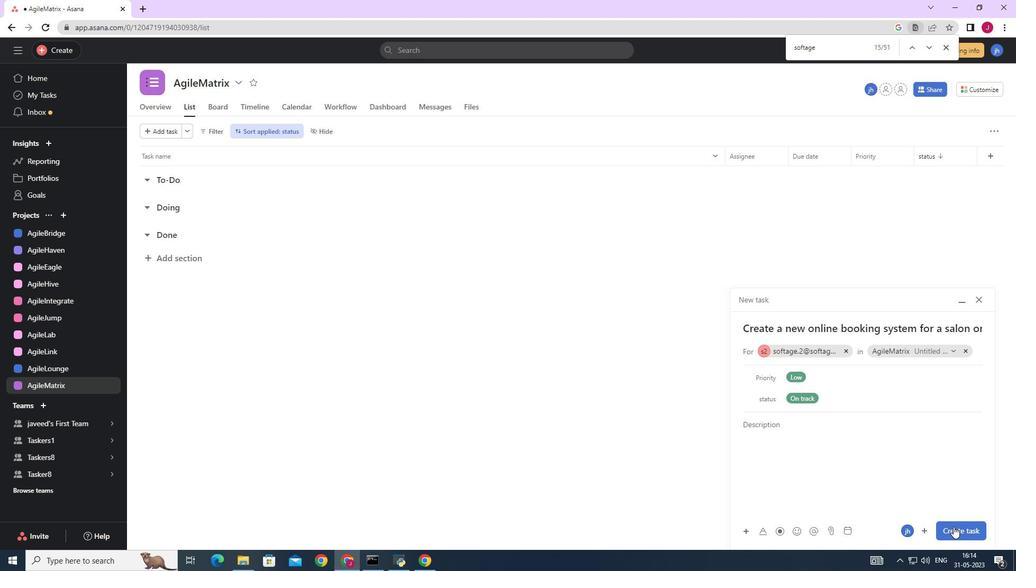 
Action: Mouse pressed left at (956, 530)
Screenshot: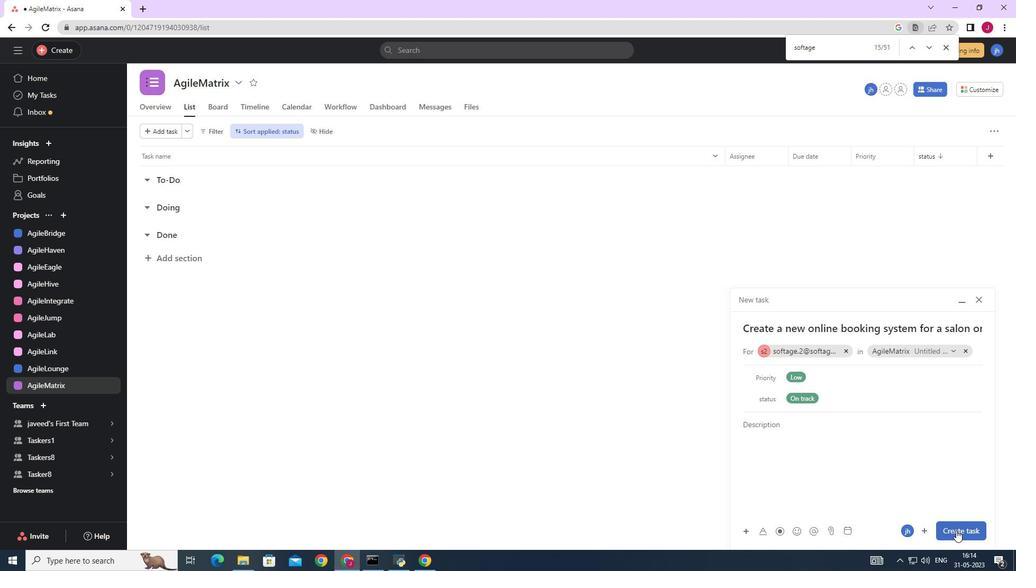 
Action: Mouse moved to (667, 405)
Screenshot: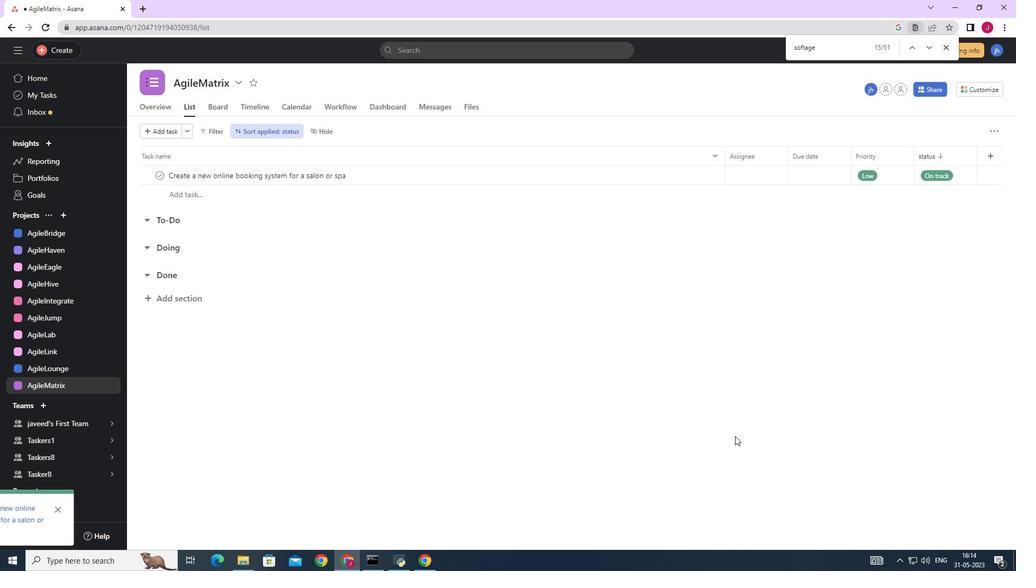 
